 Task: Open a blank sheet, save the file as Christopher Add the quote 'Strive for progress, not perfection.'Strive for progress, not perfection.  Apply font style Apply font style Brush Script MT and font size 16 Align the text to the Center .Change the text color to  Purple
Action: Mouse moved to (22, 22)
Screenshot: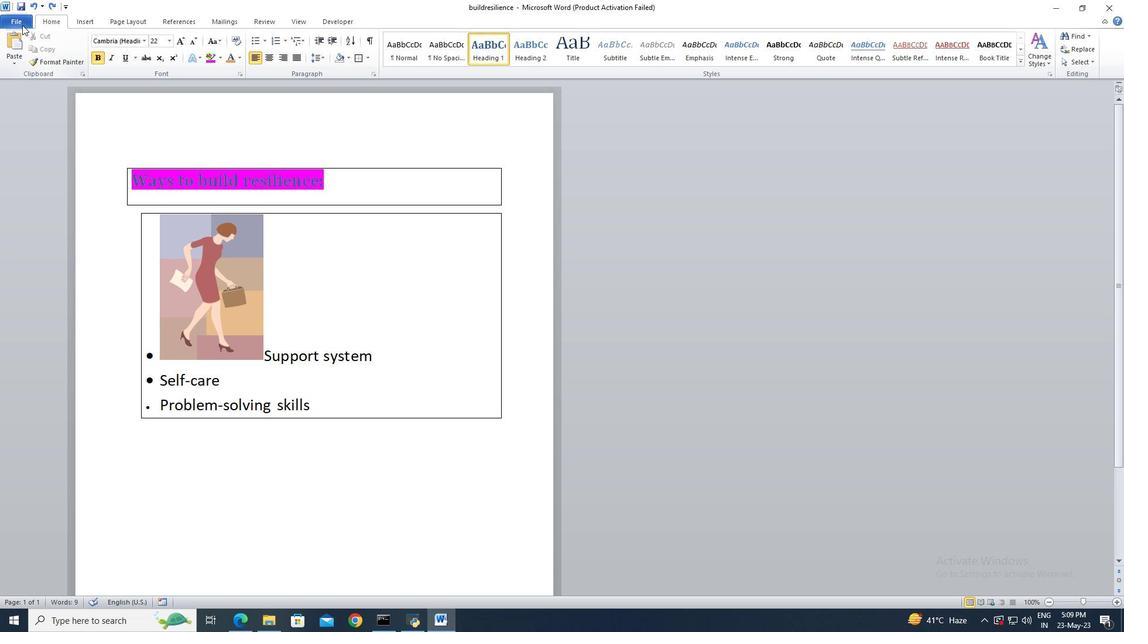 
Action: Mouse pressed left at (22, 22)
Screenshot: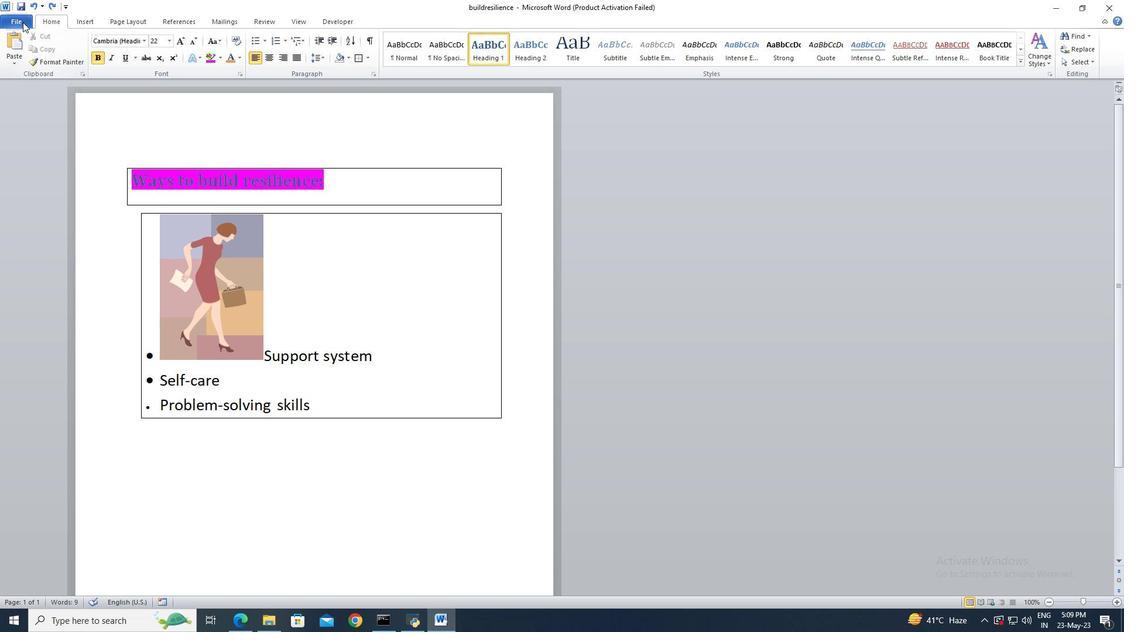 
Action: Mouse moved to (39, 149)
Screenshot: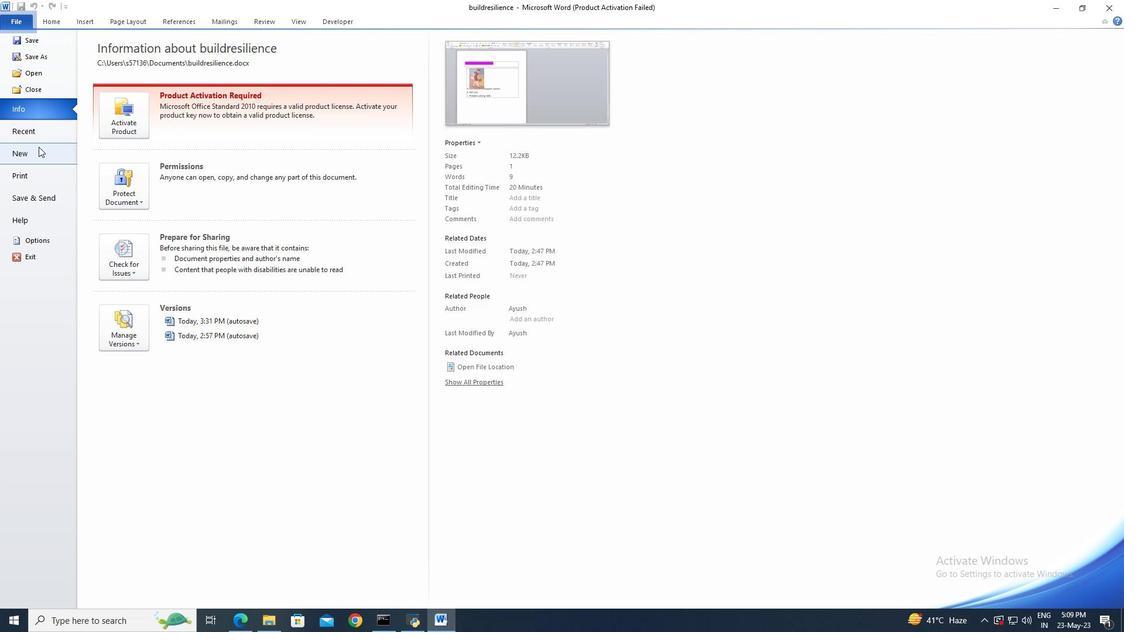 
Action: Mouse pressed left at (39, 149)
Screenshot: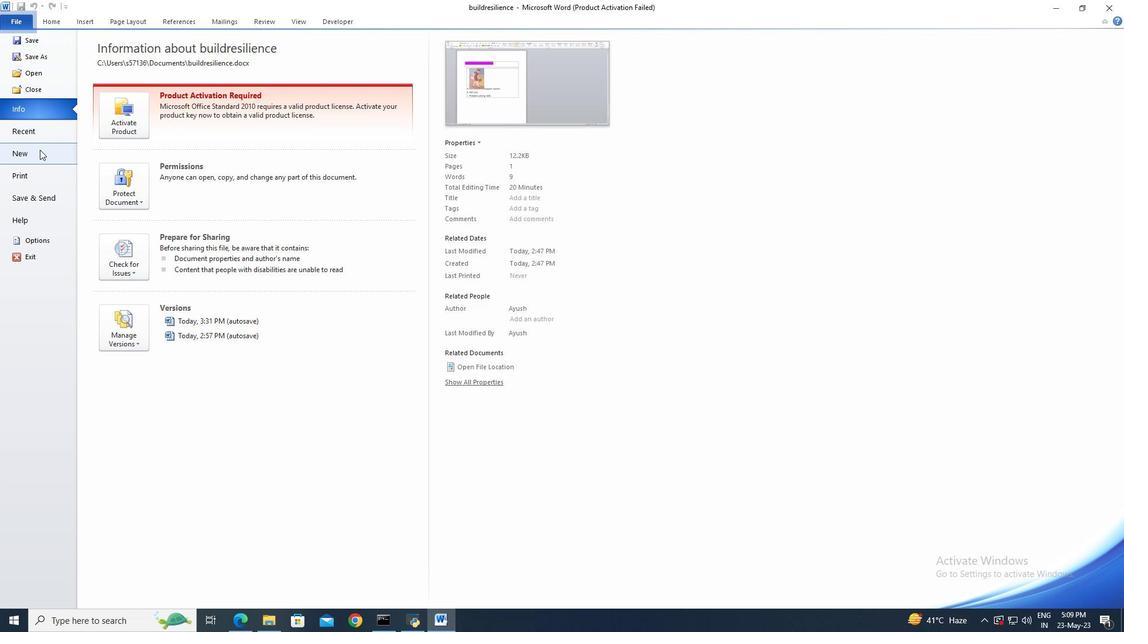 
Action: Mouse moved to (572, 293)
Screenshot: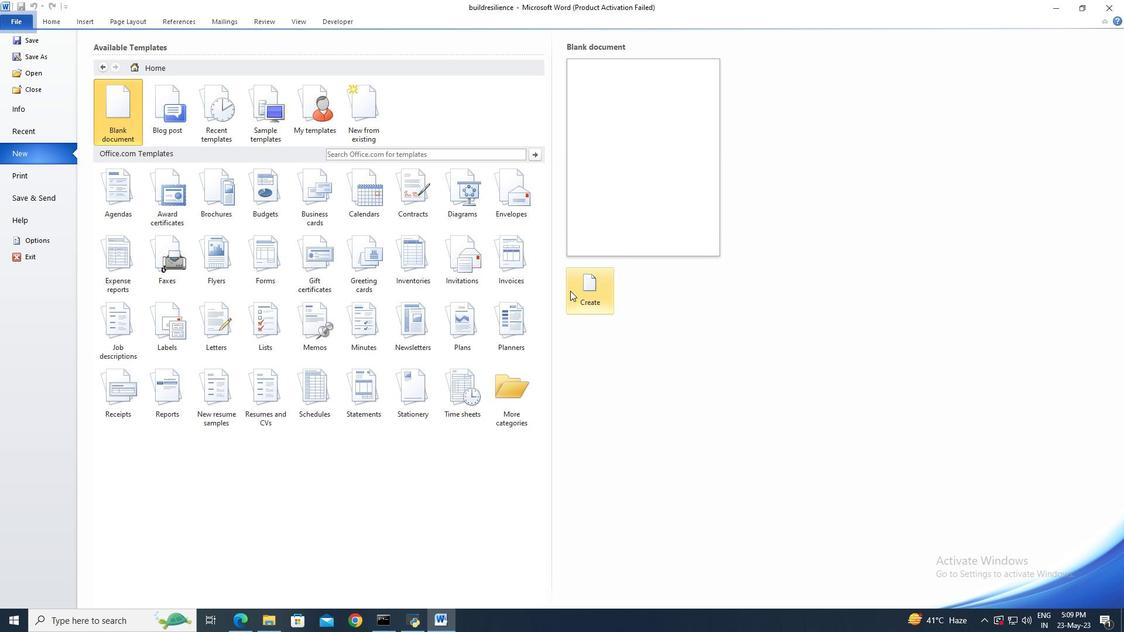 
Action: Mouse pressed left at (572, 293)
Screenshot: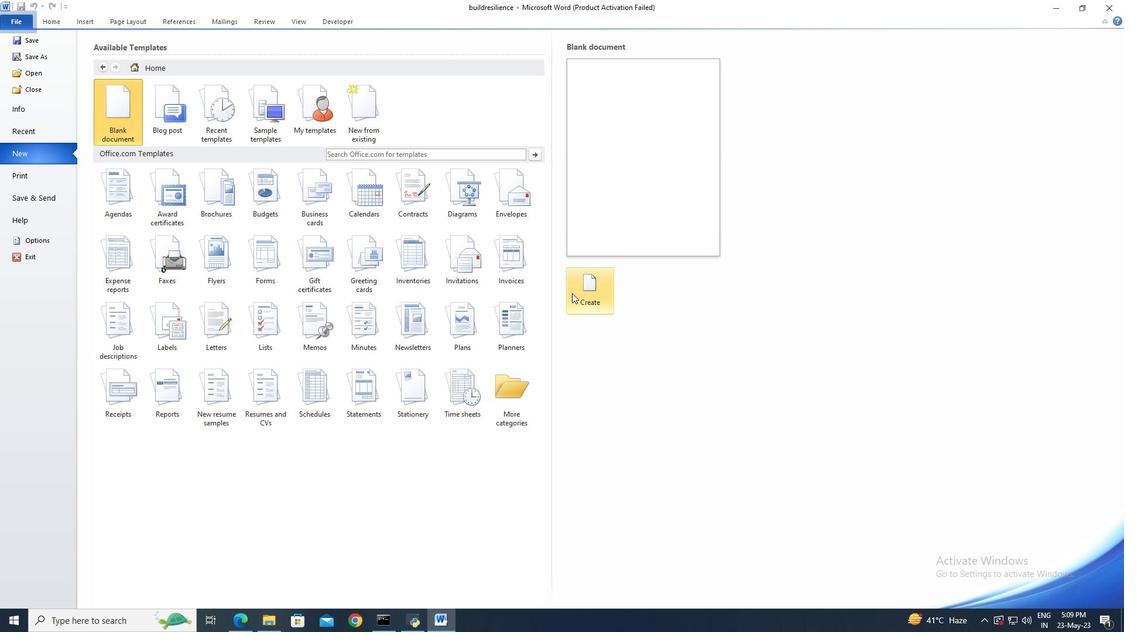 
Action: Mouse moved to (28, 25)
Screenshot: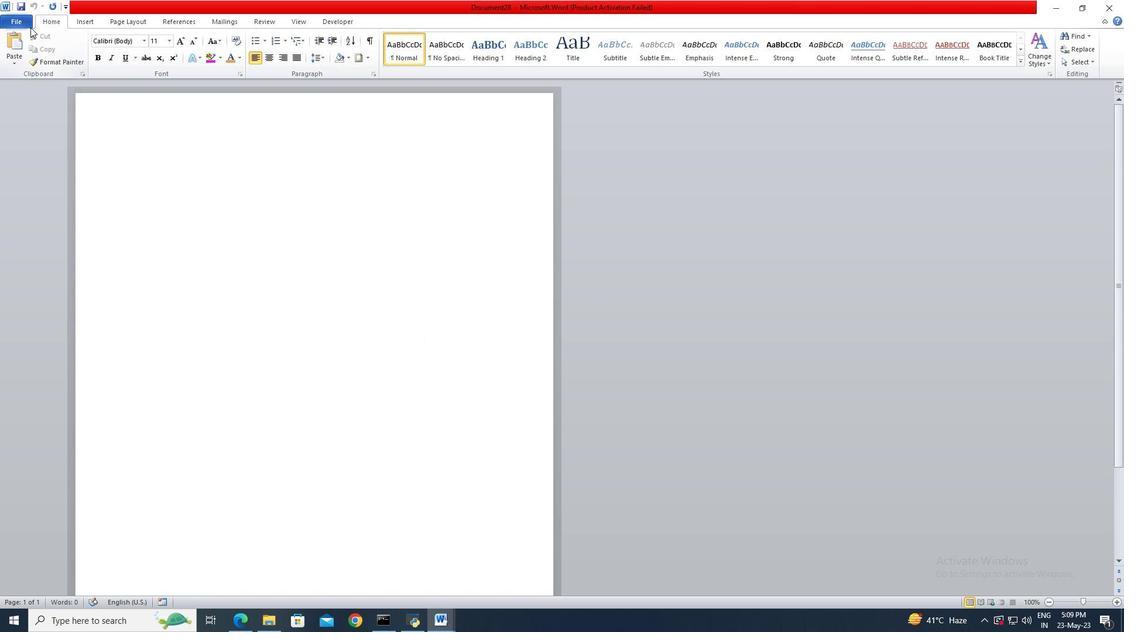 
Action: Mouse pressed left at (28, 25)
Screenshot: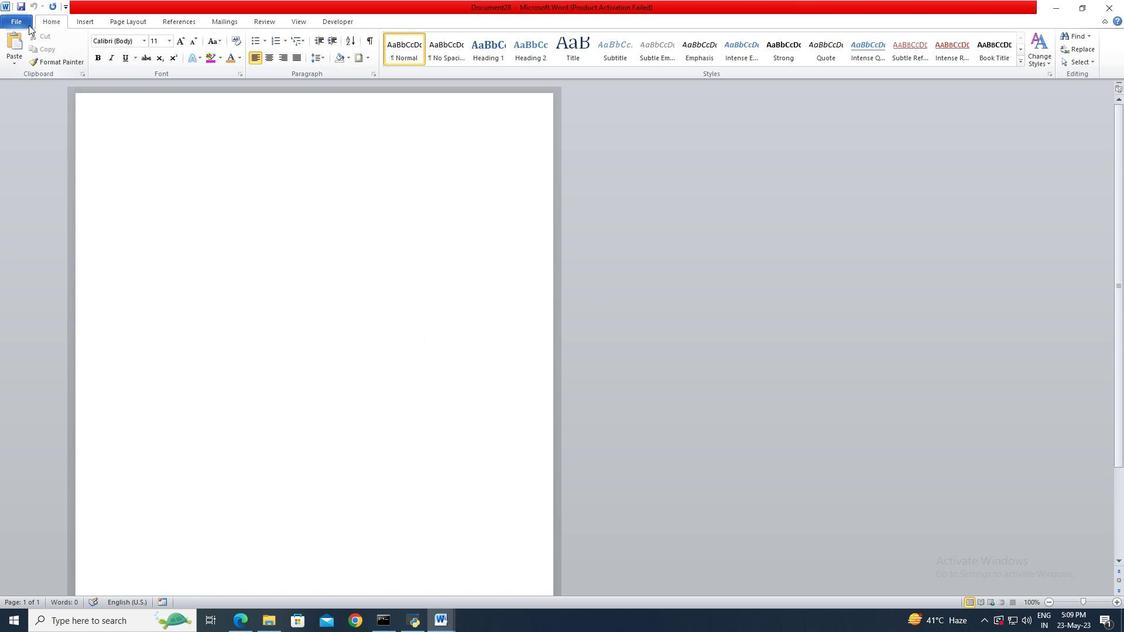 
Action: Mouse moved to (28, 53)
Screenshot: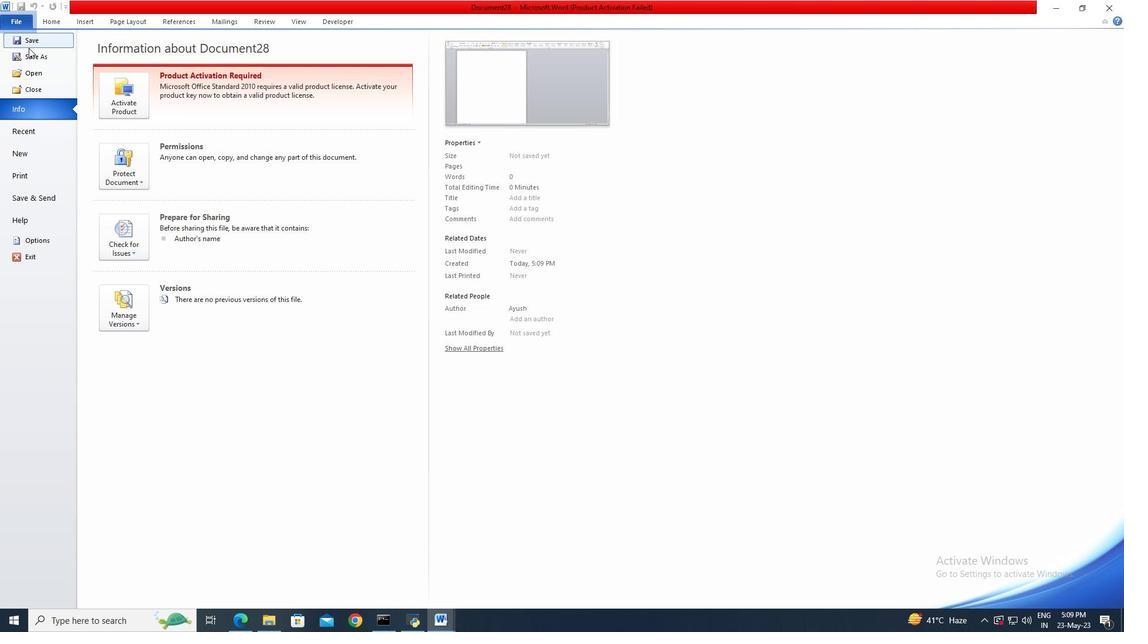 
Action: Mouse pressed left at (28, 53)
Screenshot: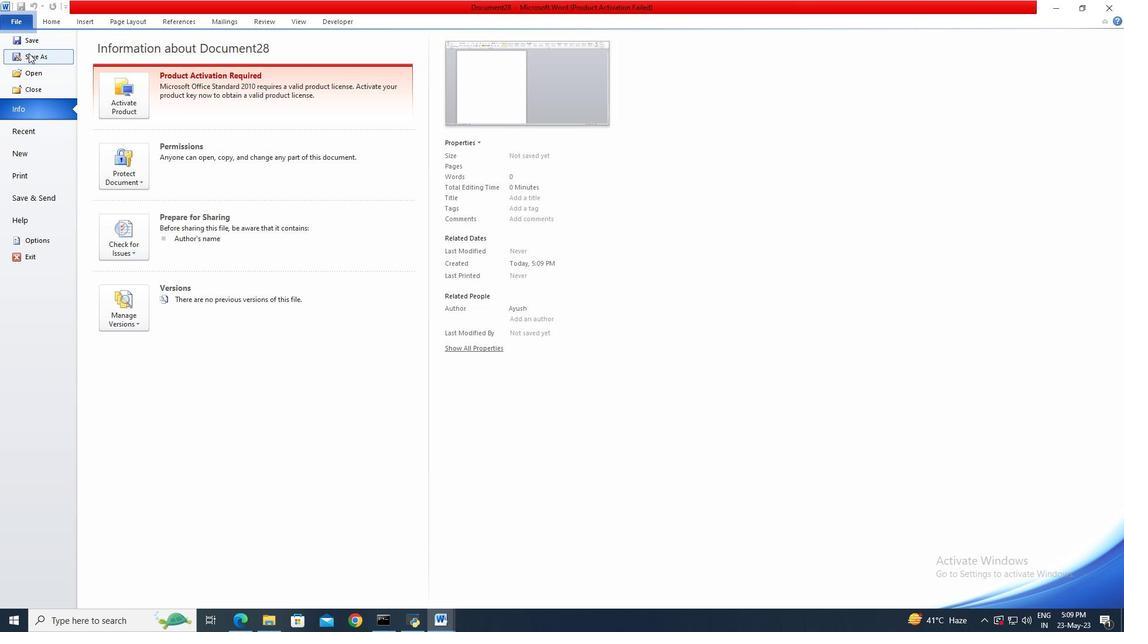 
Action: Mouse moved to (31, 54)
Screenshot: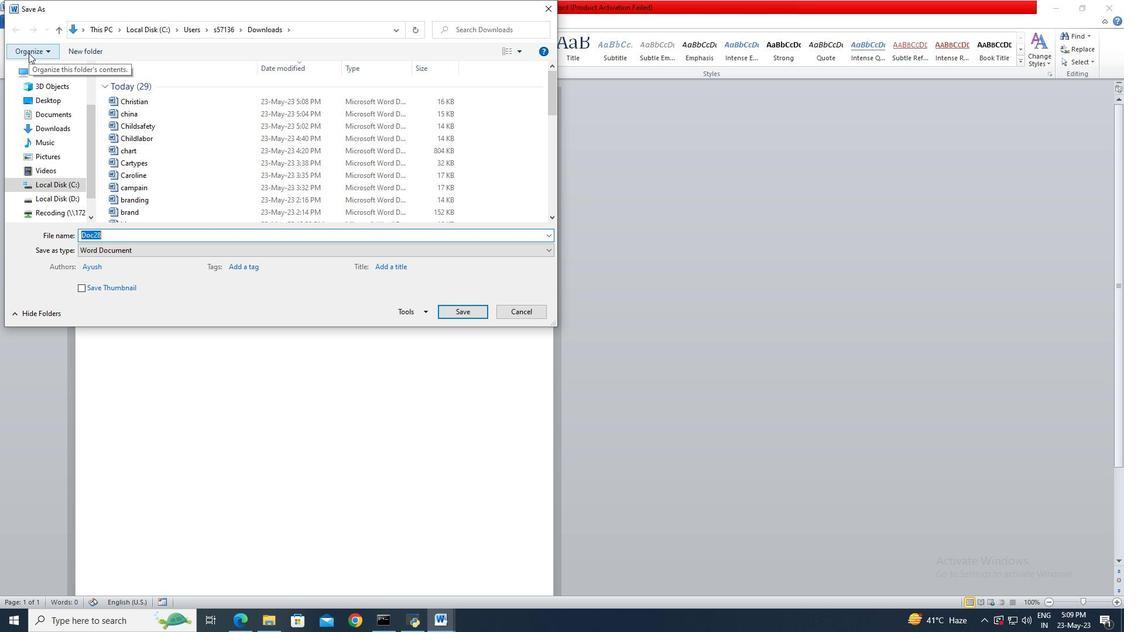 
Action: Key pressed <Key.shift>Christopher
Screenshot: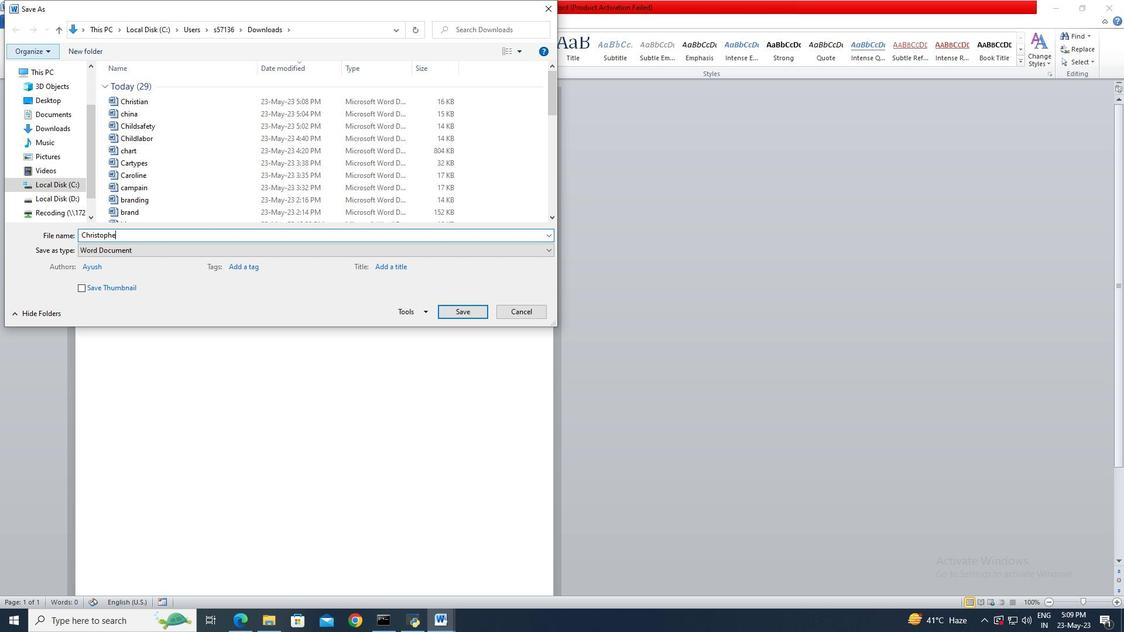 
Action: Mouse moved to (458, 310)
Screenshot: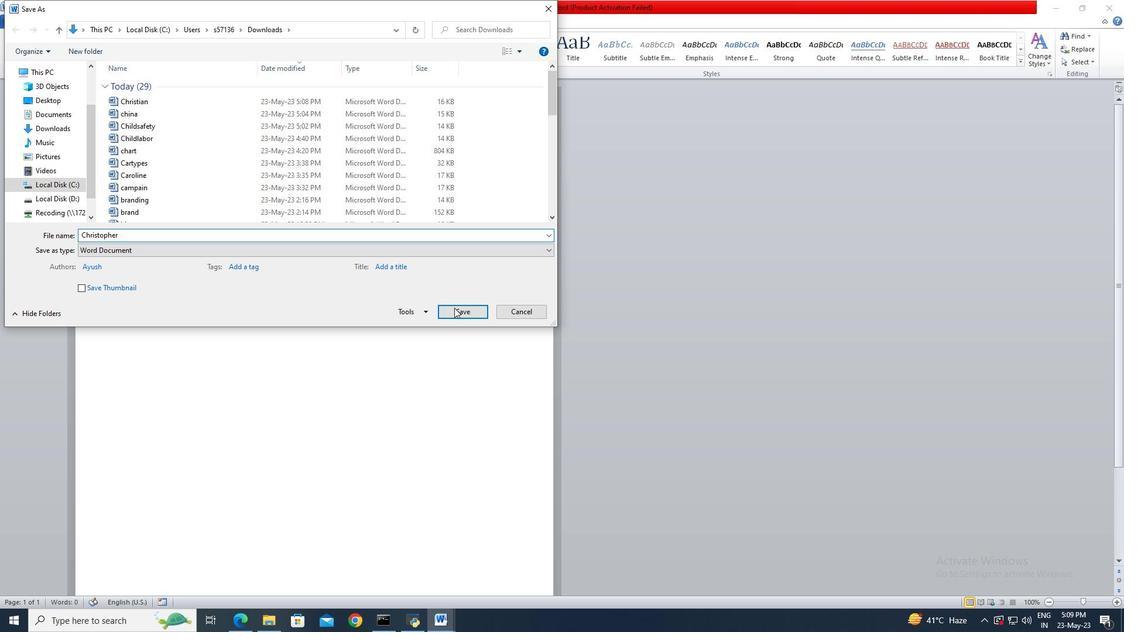 
Action: Mouse pressed left at (458, 310)
Screenshot: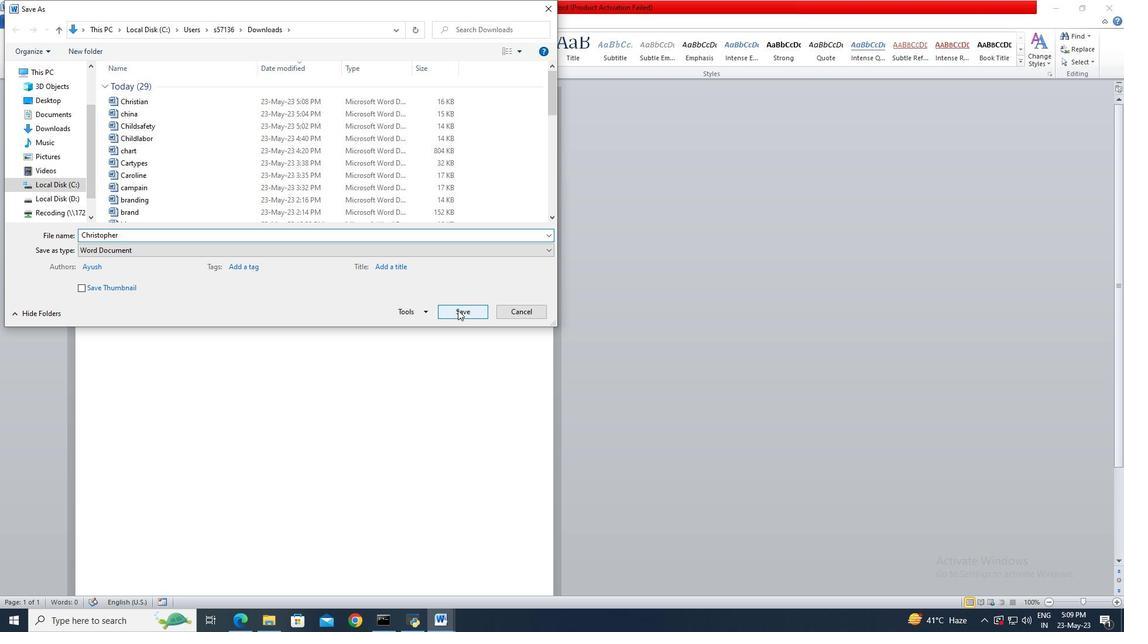 
Action: Mouse moved to (213, 154)
Screenshot: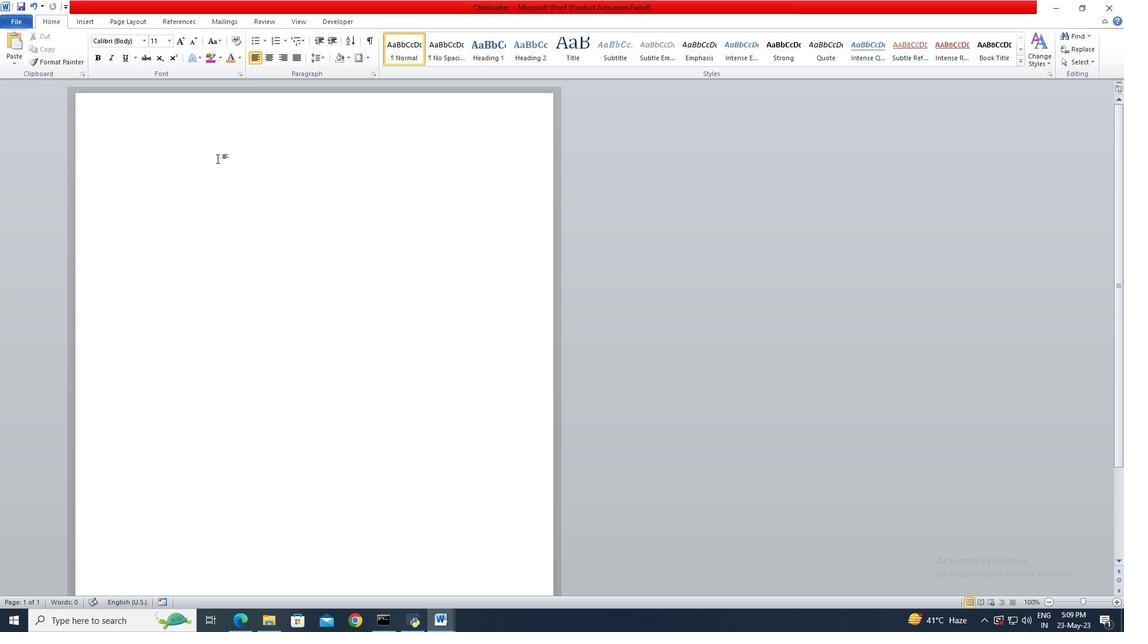 
Action: Key pressed <Key.shift>"<Key.shift>Strive<Key.space>for<Key.space>progress,<Key.space>not<Key.space>perfection.<Key.shift>"
Screenshot: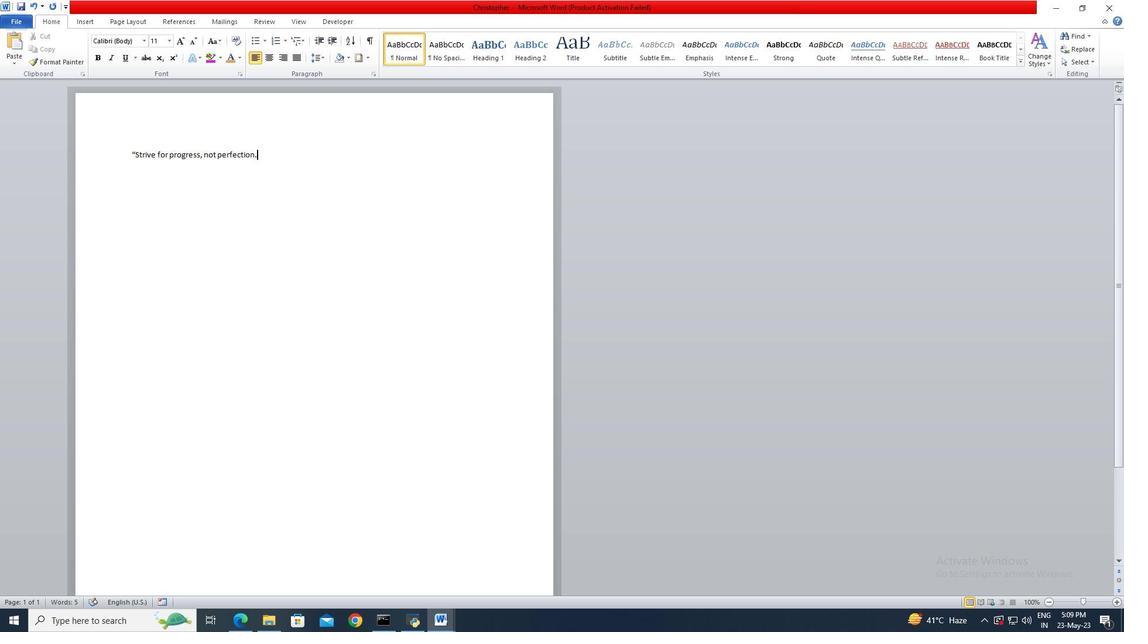 
Action: Mouse moved to (128, 154)
Screenshot: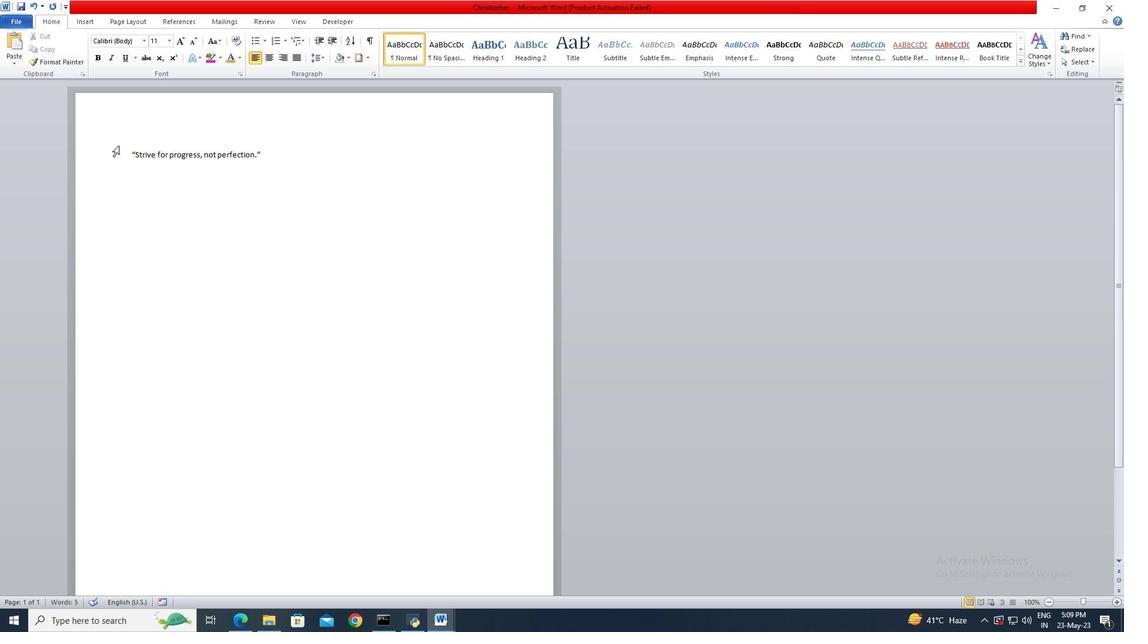 
Action: Mouse pressed left at (128, 154)
Screenshot: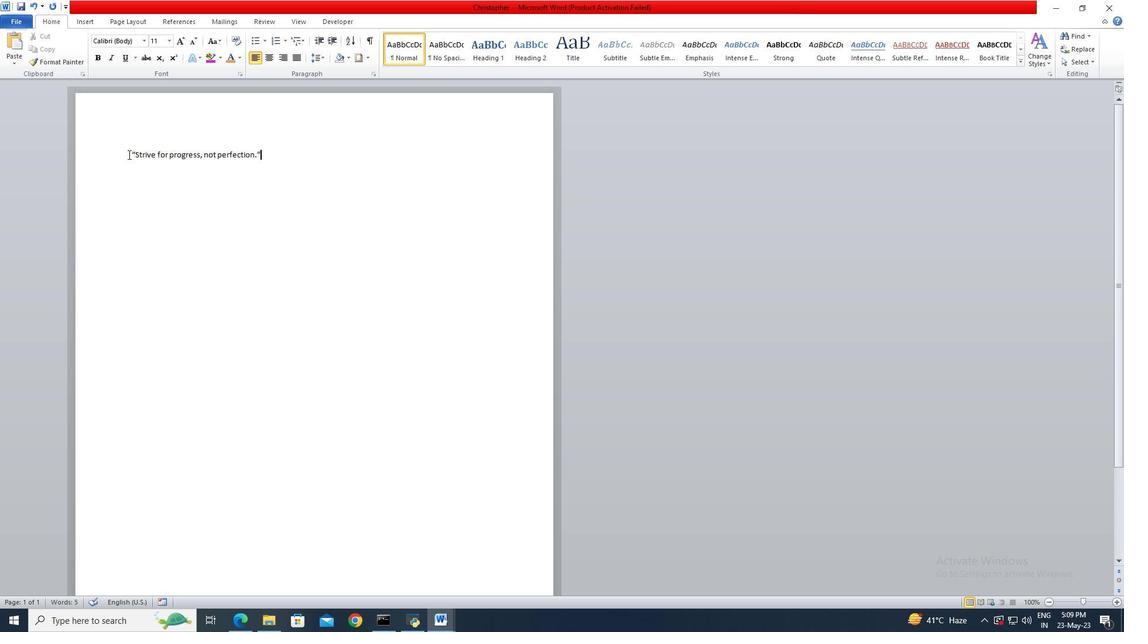 
Action: Mouse moved to (268, 164)
Screenshot: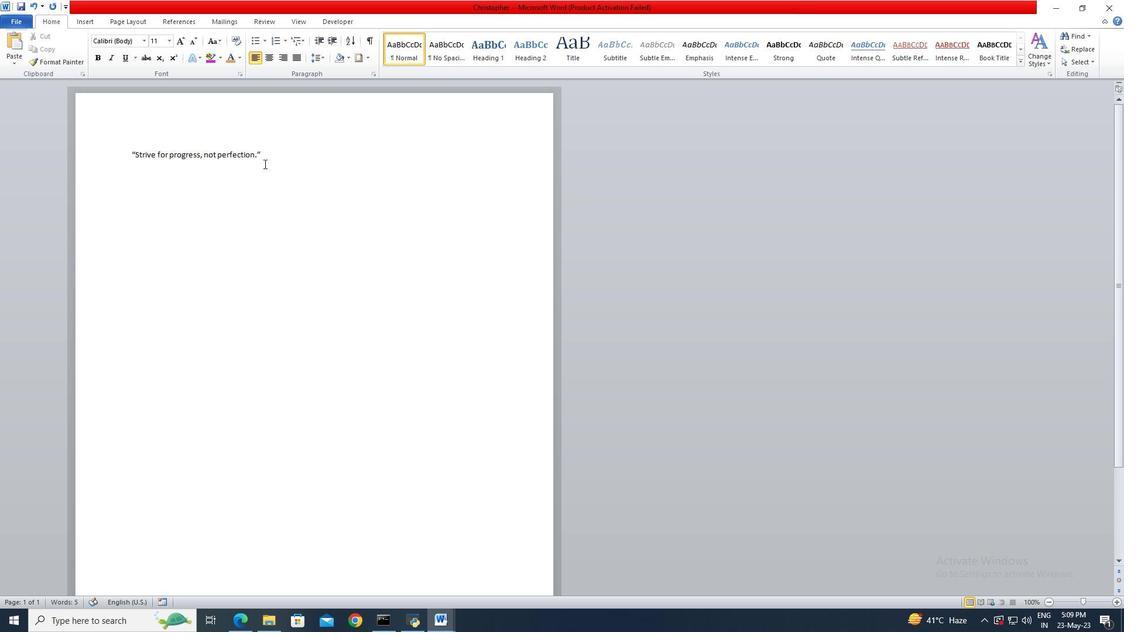 
Action: Key pressed <Key.shift>
Screenshot: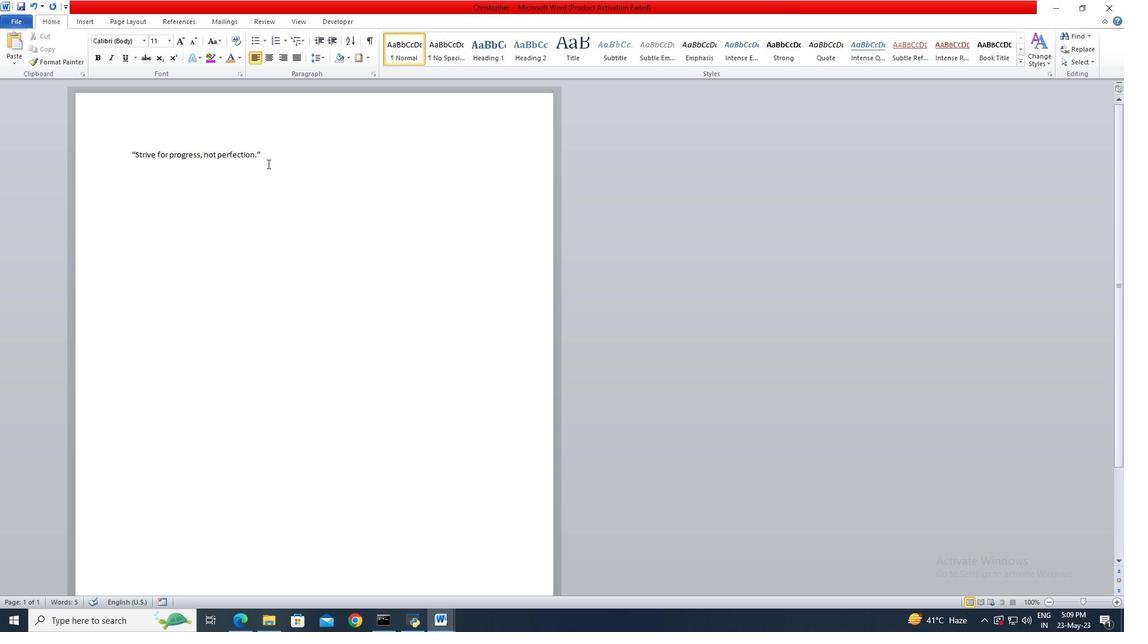 
Action: Mouse moved to (274, 158)
Screenshot: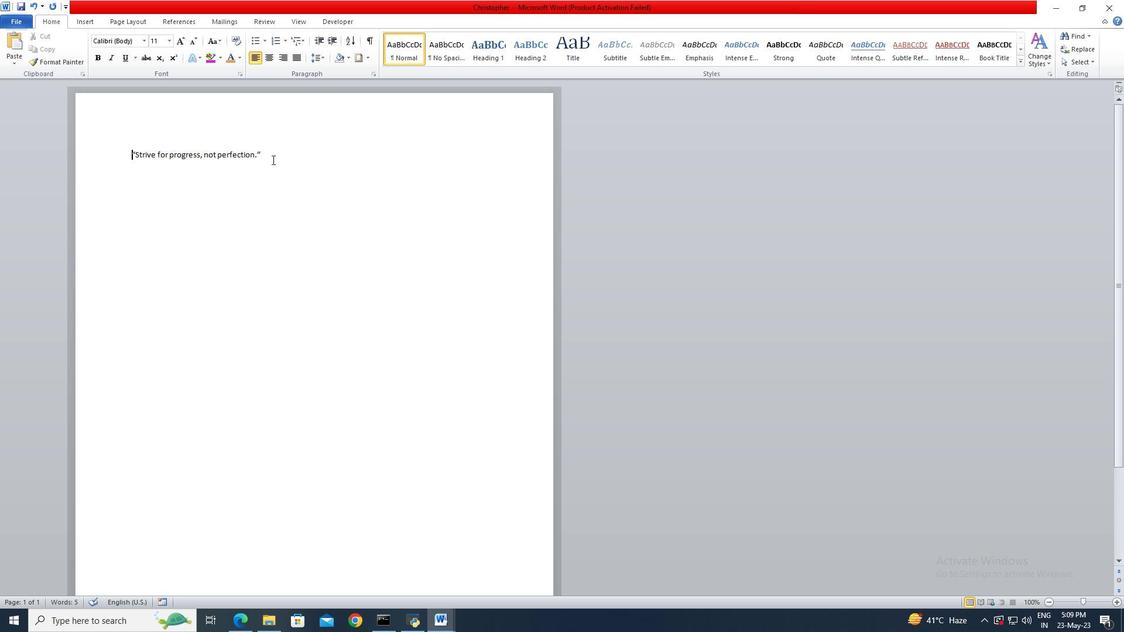 
Action: Mouse pressed left at (274, 158)
Screenshot: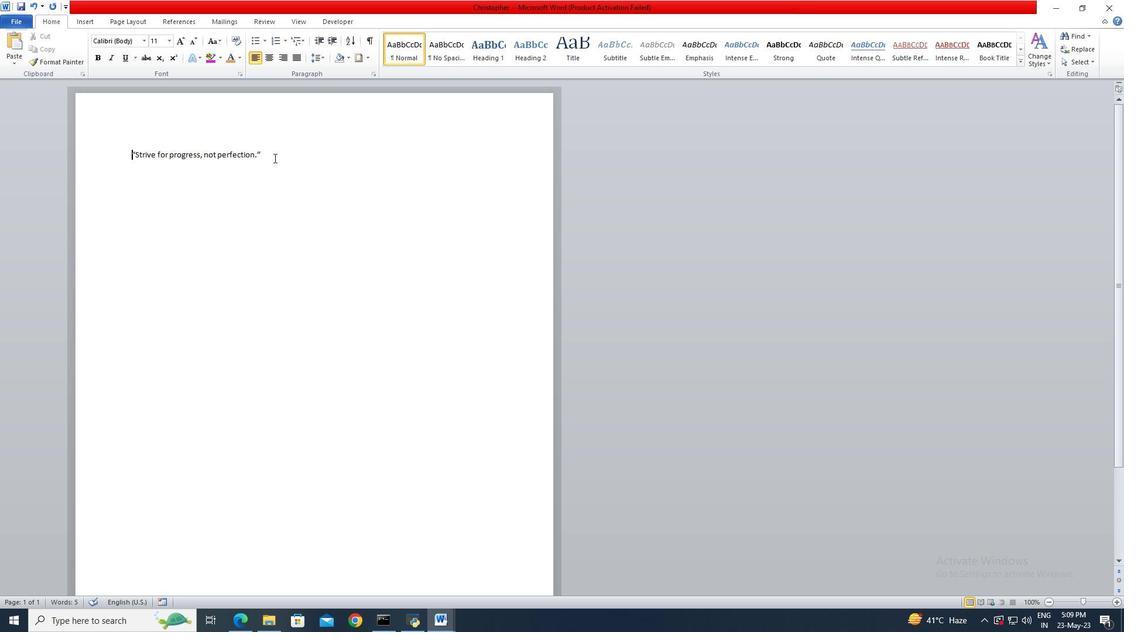 
Action: Mouse moved to (169, 45)
Screenshot: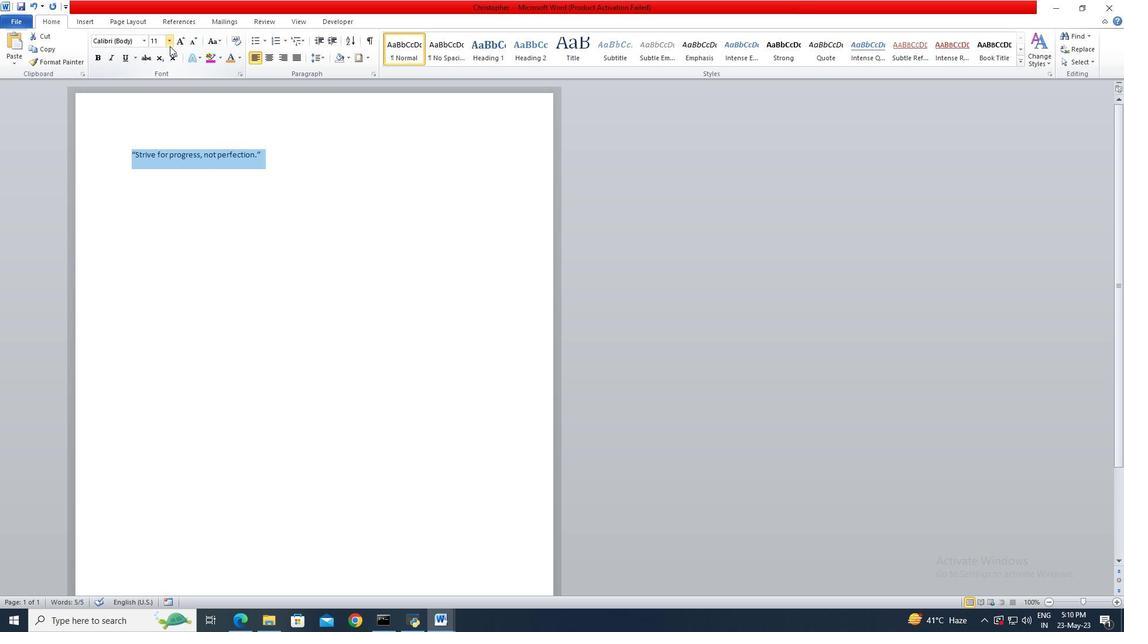 
Action: Mouse pressed left at (169, 45)
Screenshot: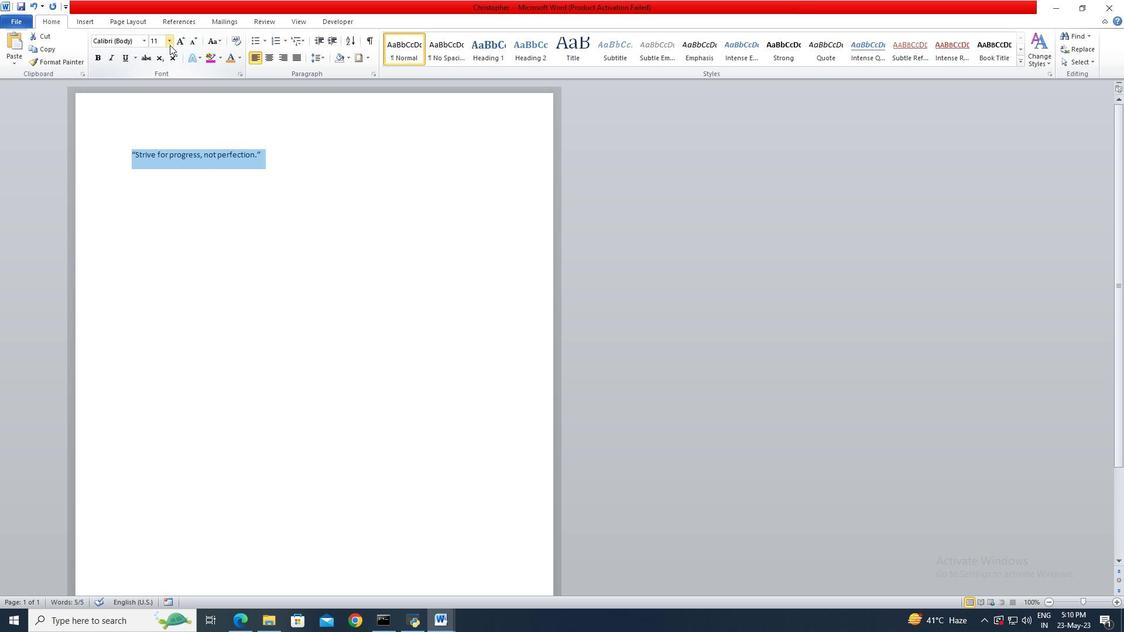 
Action: Mouse moved to (145, 40)
Screenshot: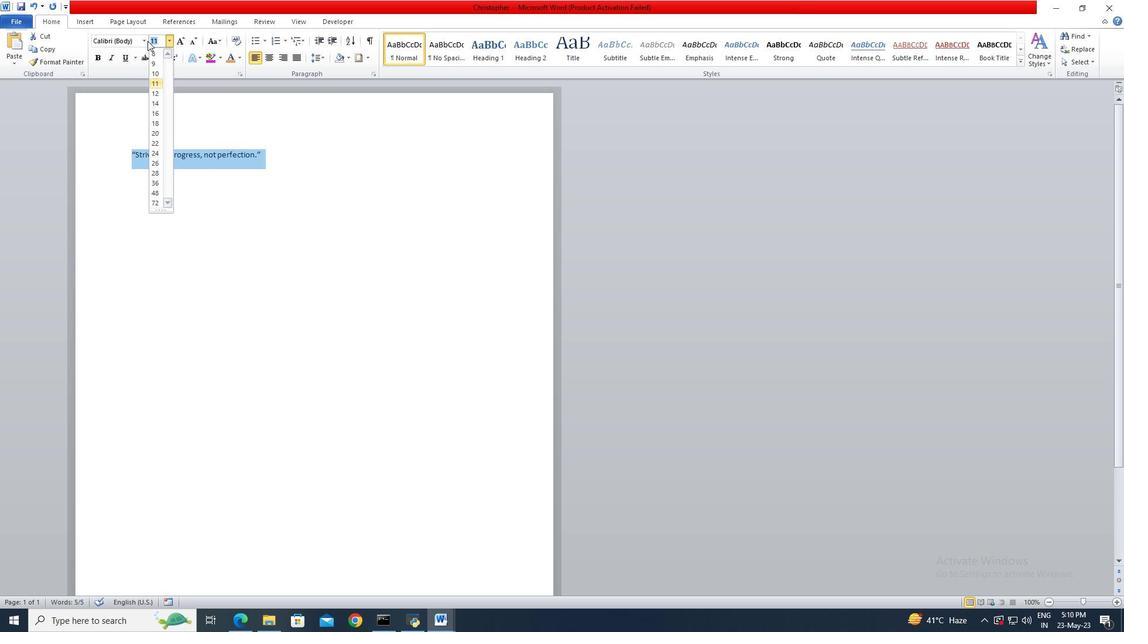 
Action: Mouse pressed left at (145, 40)
Screenshot: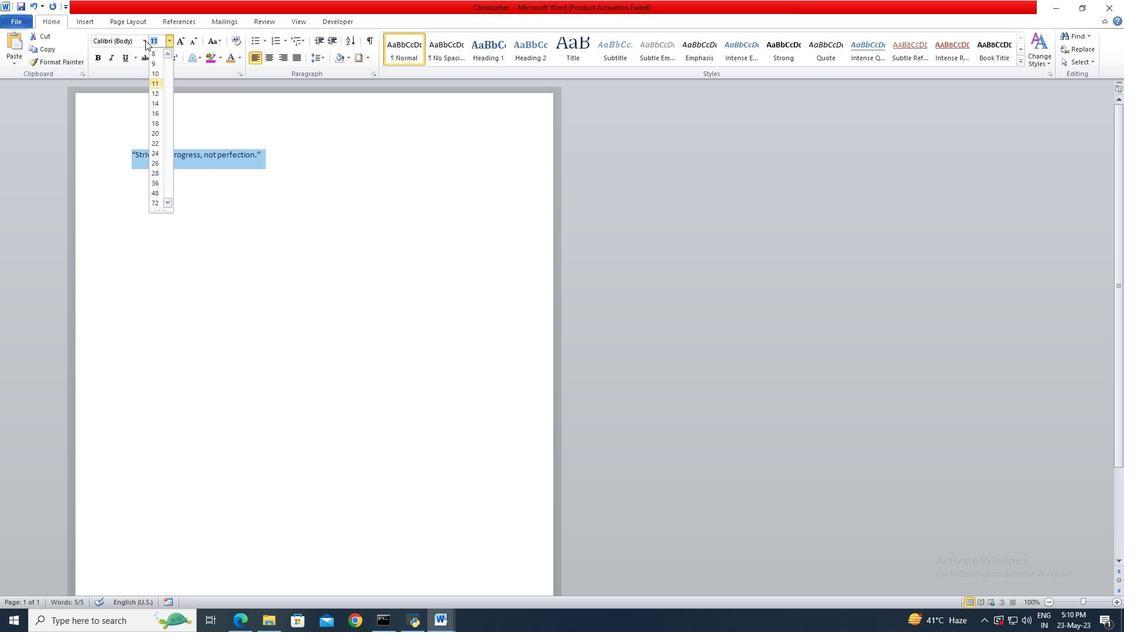 
Action: Mouse moved to (143, 280)
Screenshot: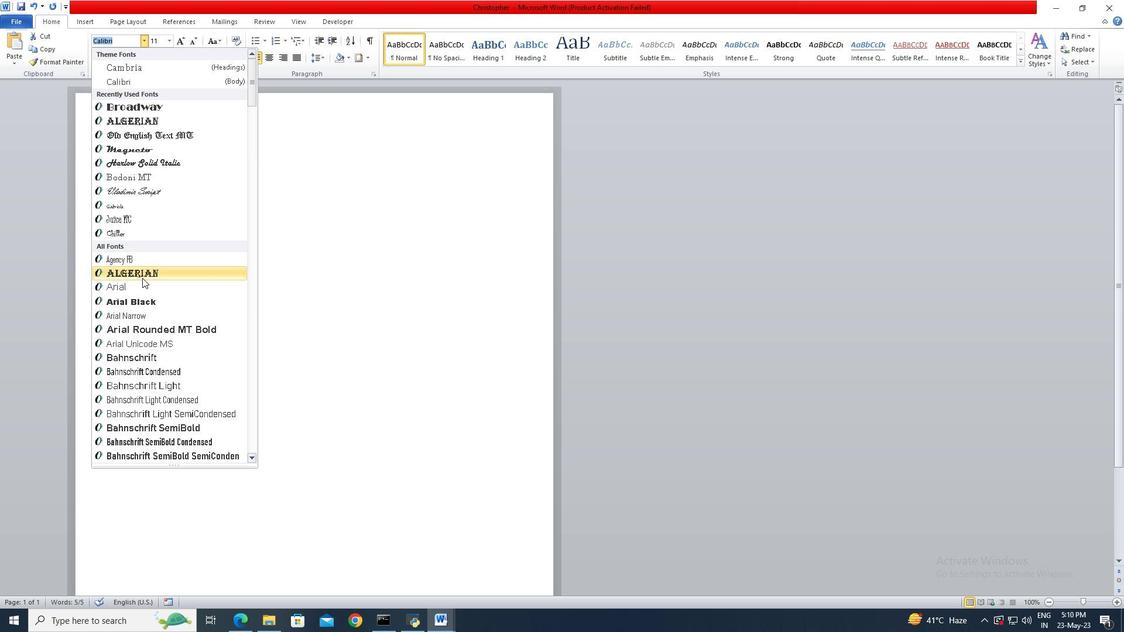 
Action: Mouse scrolled (143, 280) with delta (0, 0)
Screenshot: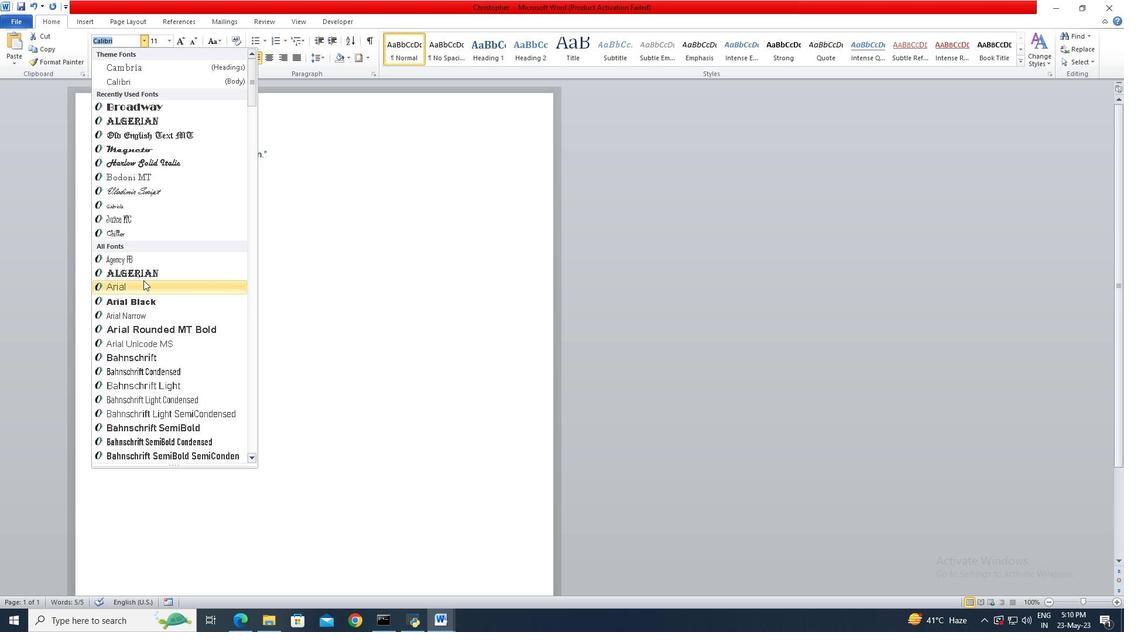 
Action: Mouse scrolled (143, 280) with delta (0, 0)
Screenshot: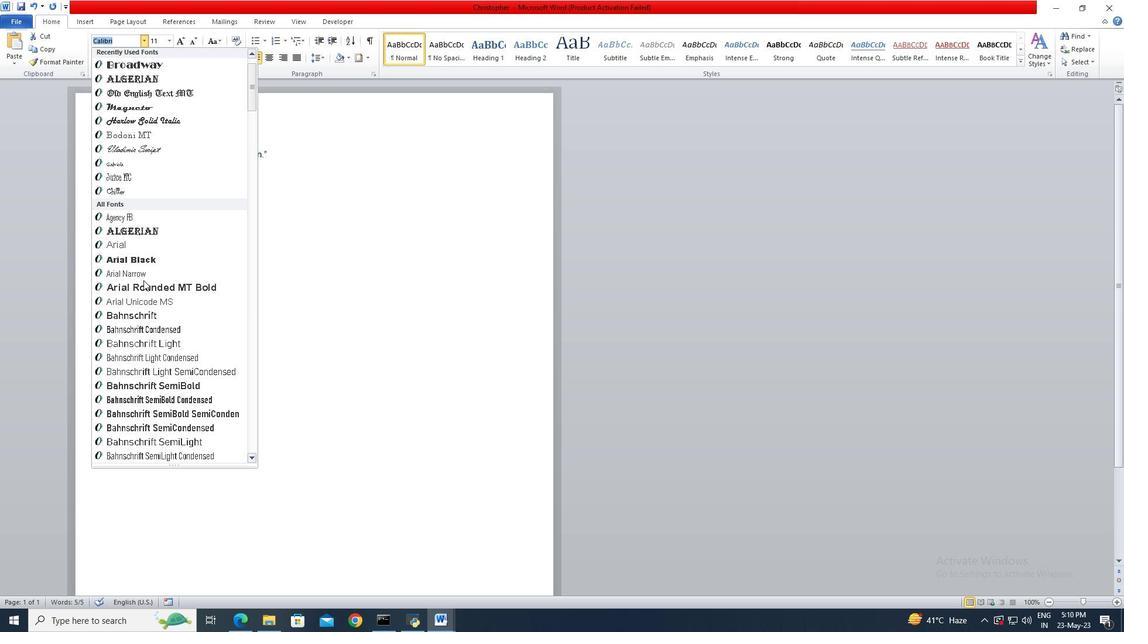 
Action: Mouse scrolled (143, 280) with delta (0, 0)
Screenshot: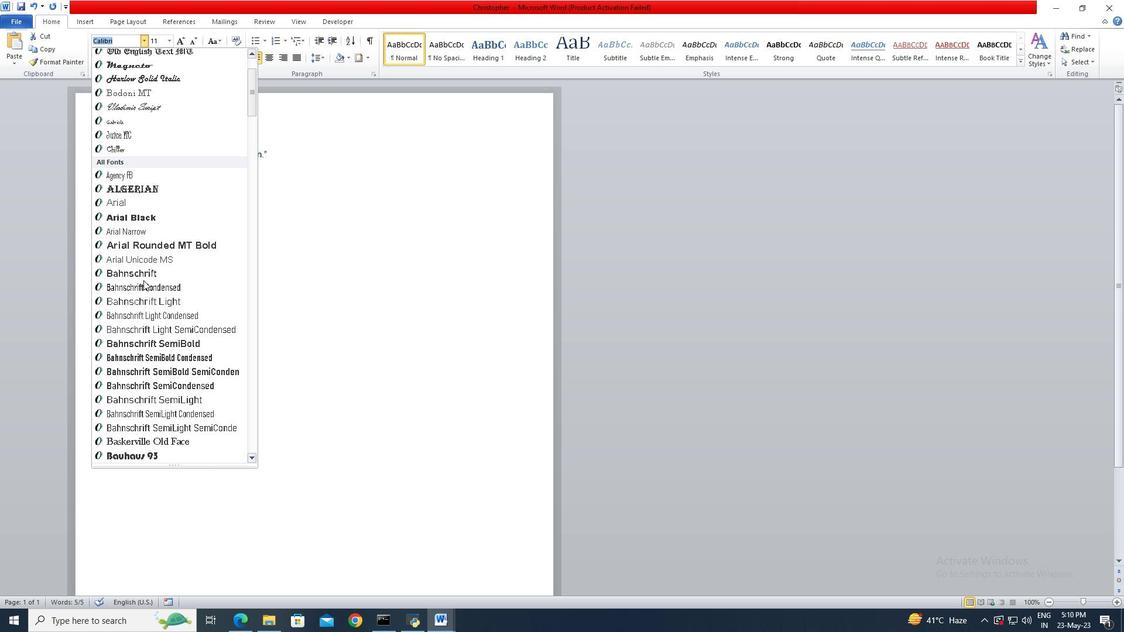 
Action: Mouse scrolled (143, 280) with delta (0, 0)
Screenshot: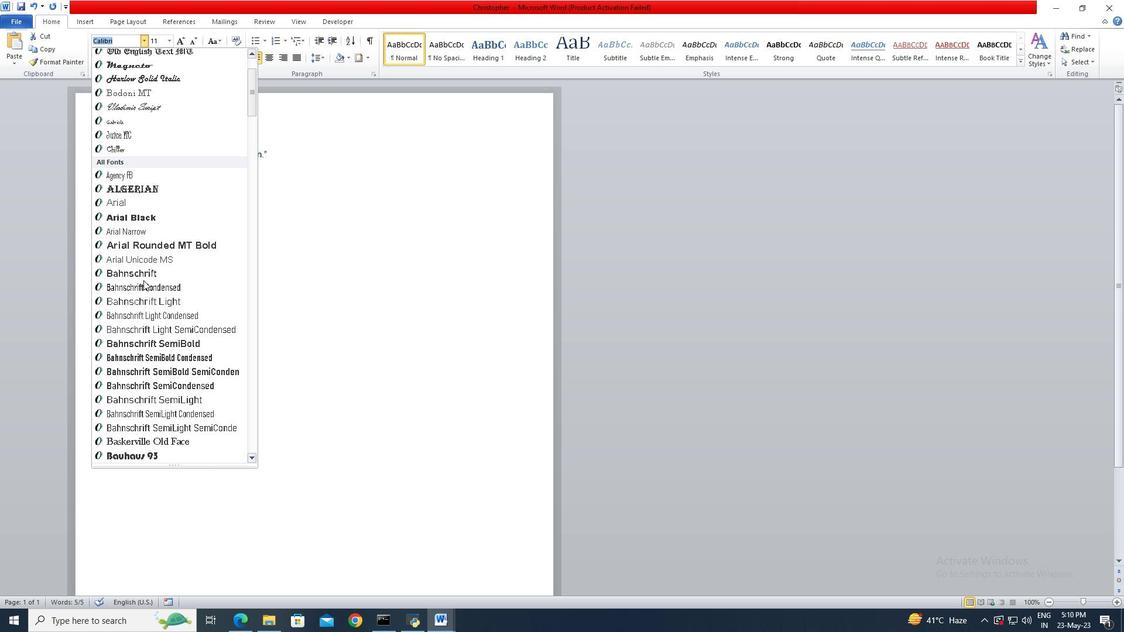 
Action: Mouse scrolled (143, 280) with delta (0, 0)
Screenshot: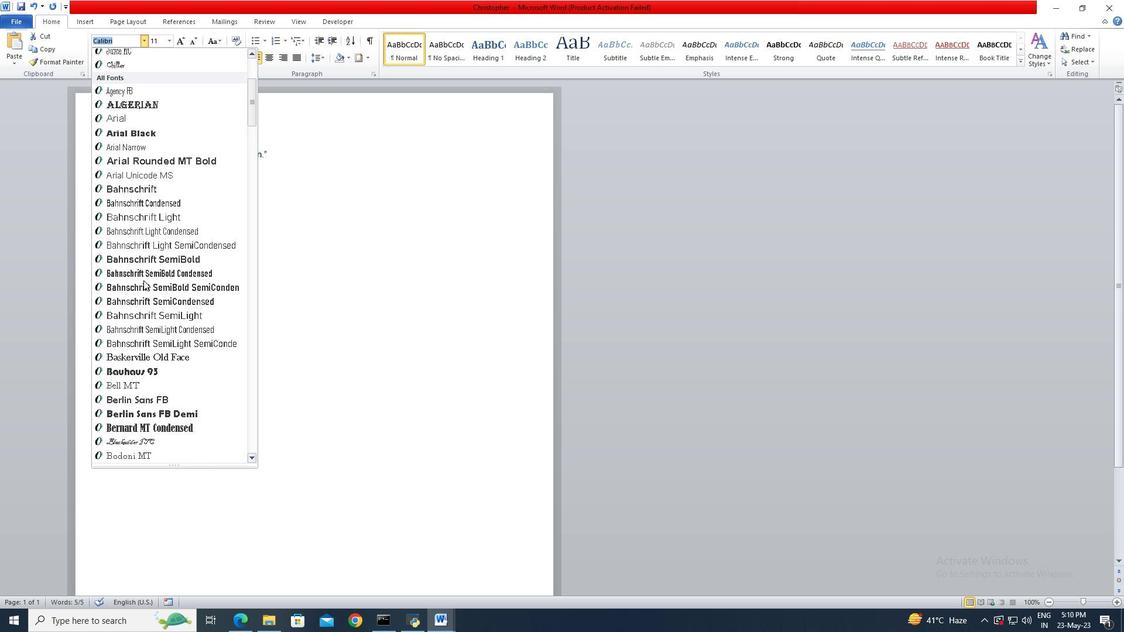 
Action: Mouse scrolled (143, 280) with delta (0, 0)
Screenshot: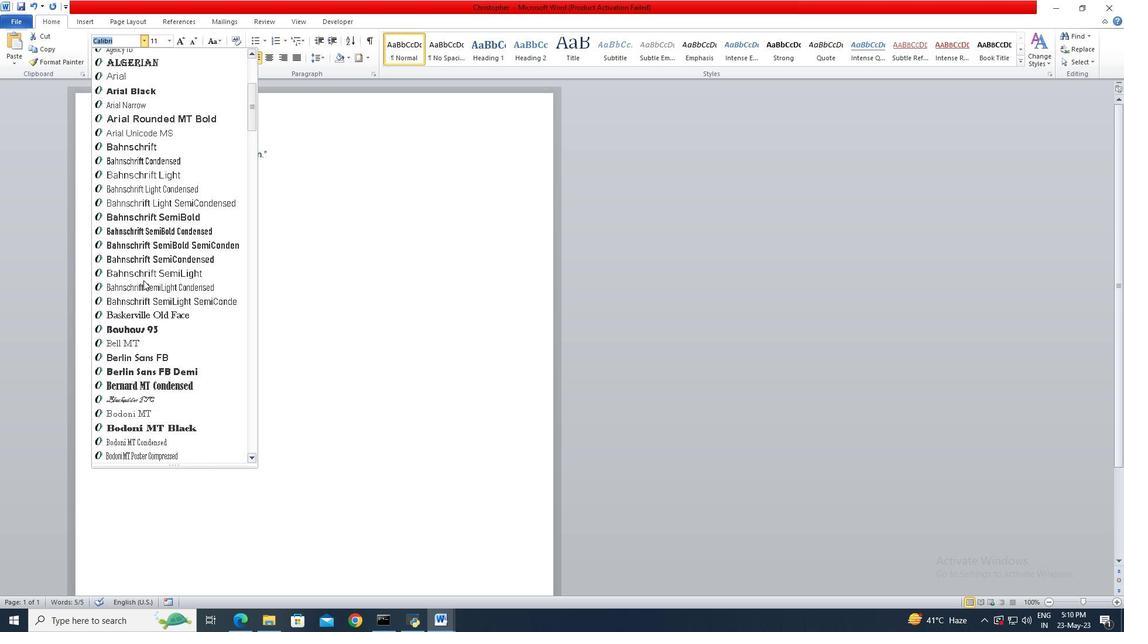 
Action: Mouse scrolled (143, 280) with delta (0, 0)
Screenshot: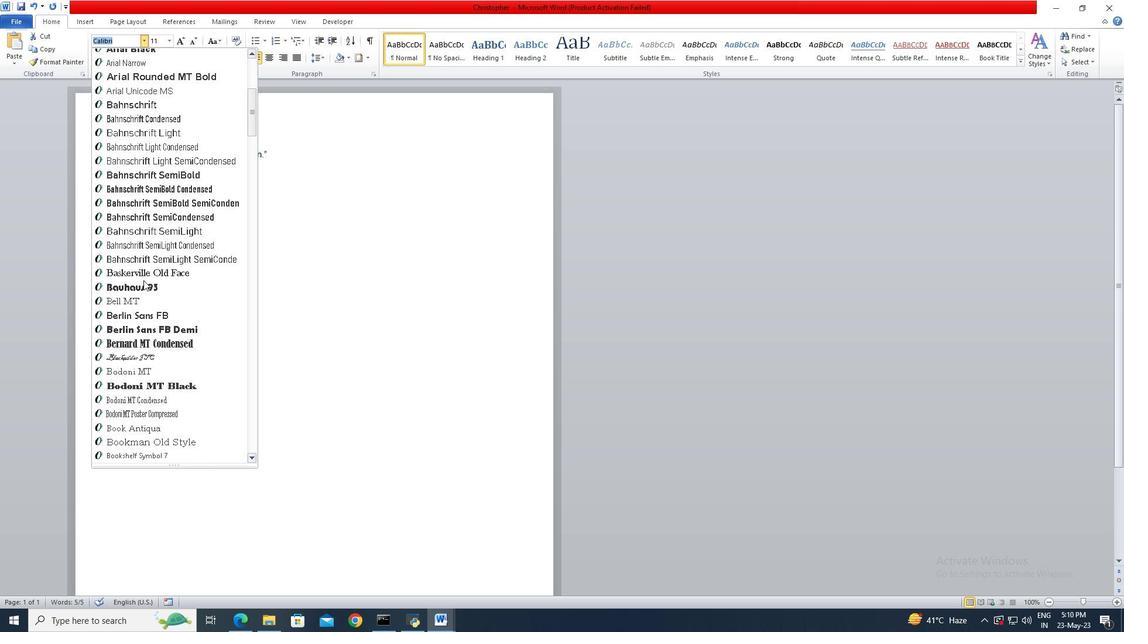 
Action: Mouse scrolled (143, 280) with delta (0, 0)
Screenshot: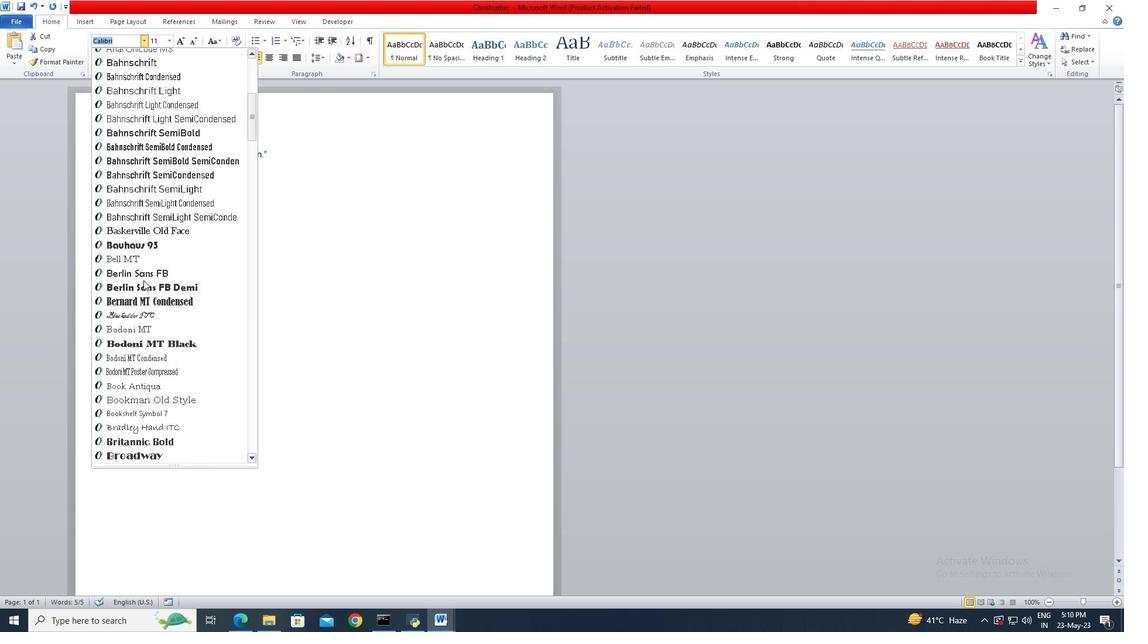 
Action: Mouse moved to (166, 422)
Screenshot: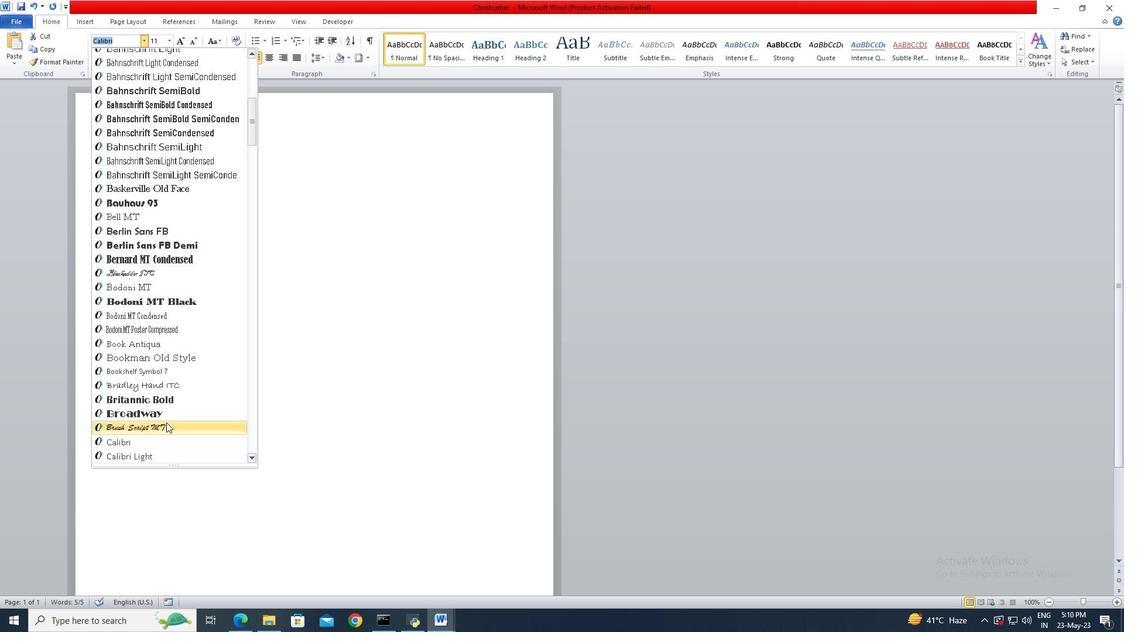 
Action: Mouse pressed left at (166, 422)
Screenshot: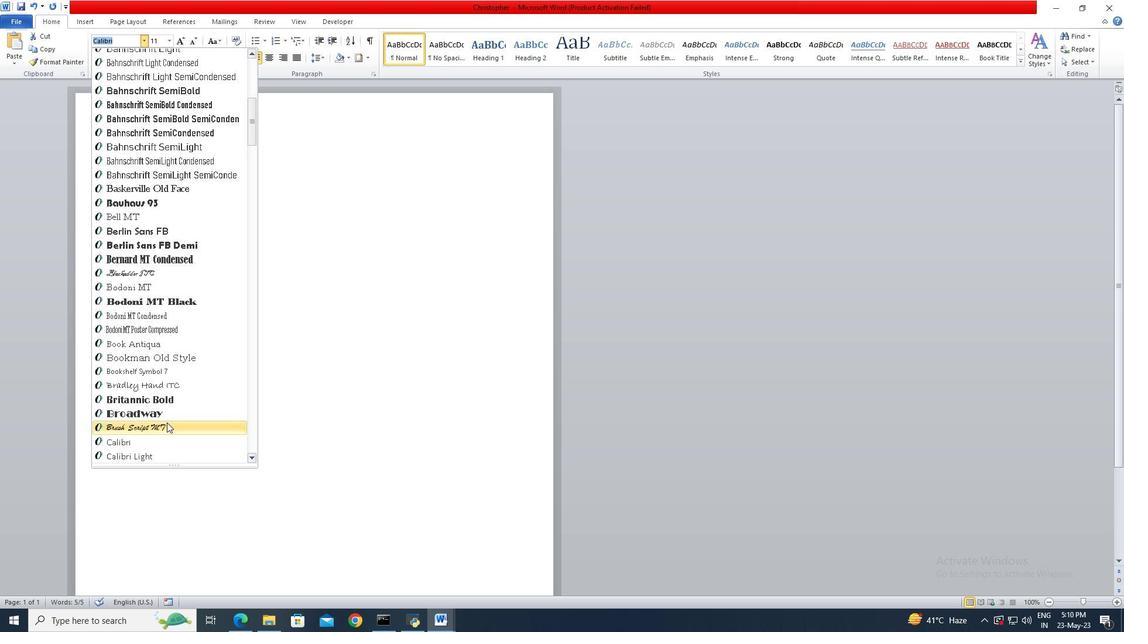 
Action: Mouse moved to (172, 41)
Screenshot: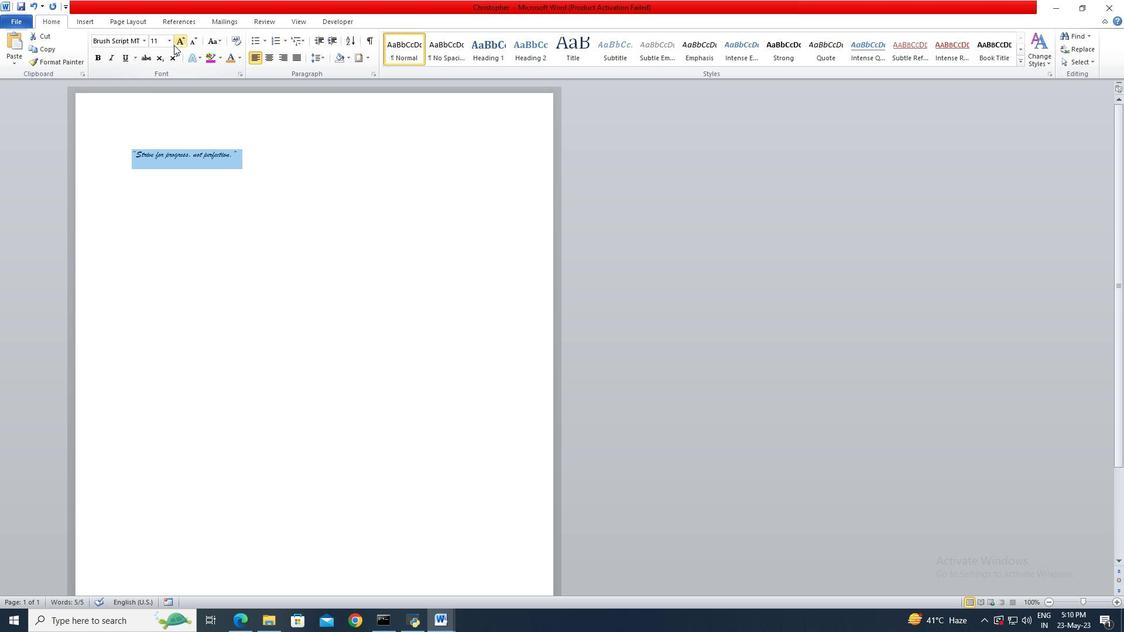 
Action: Mouse pressed left at (172, 41)
Screenshot: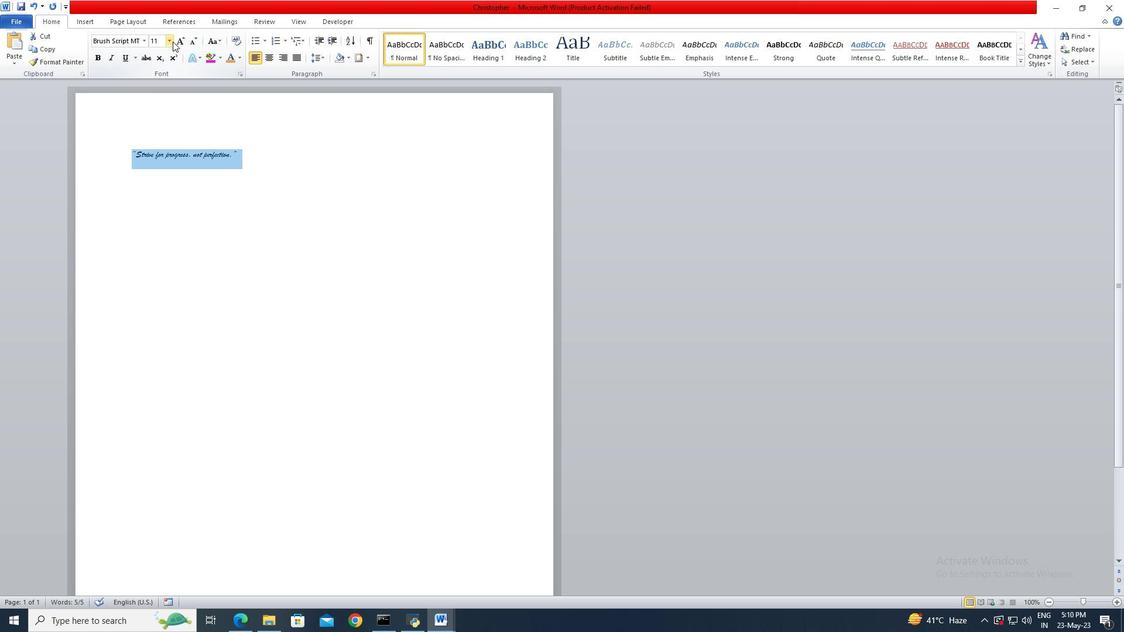 
Action: Mouse moved to (156, 111)
Screenshot: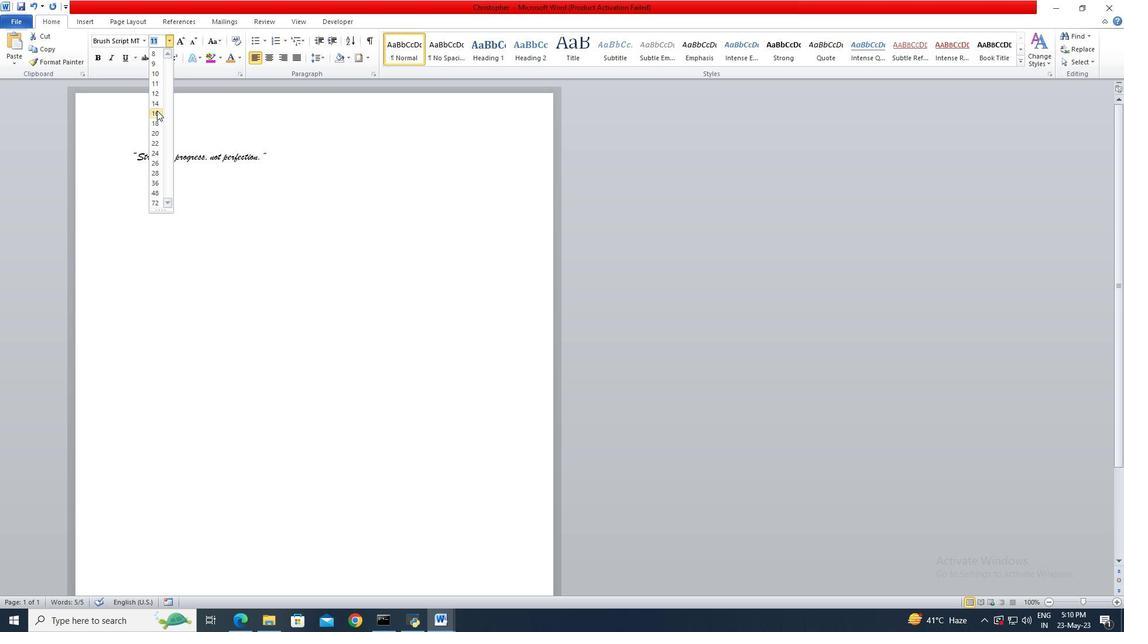 
Action: Mouse pressed left at (156, 111)
Screenshot: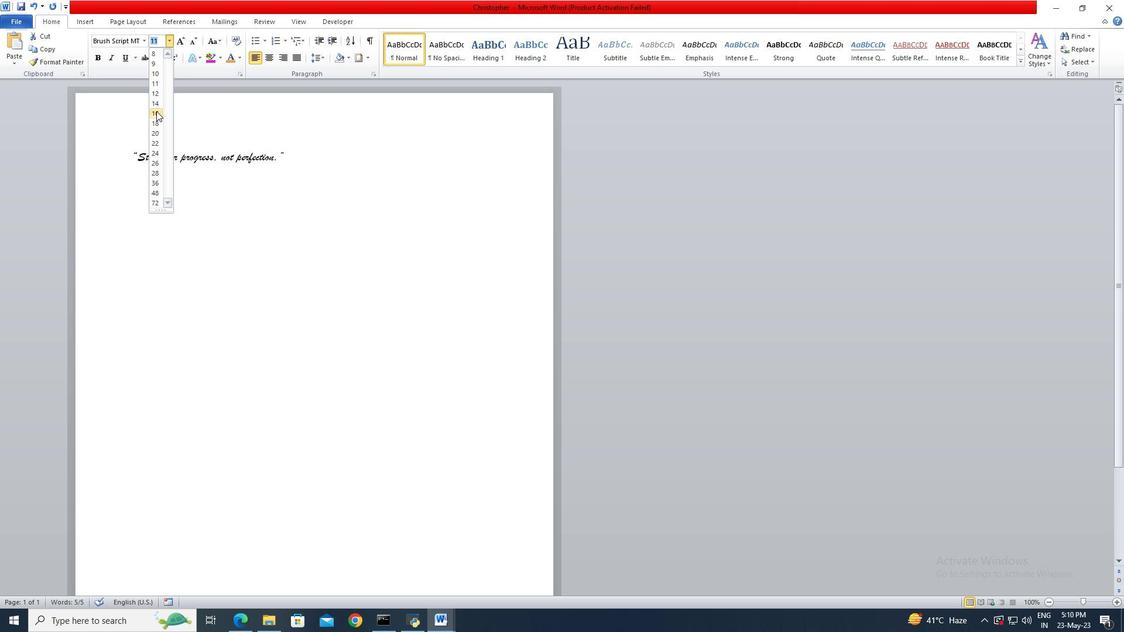 
Action: Mouse moved to (270, 59)
Screenshot: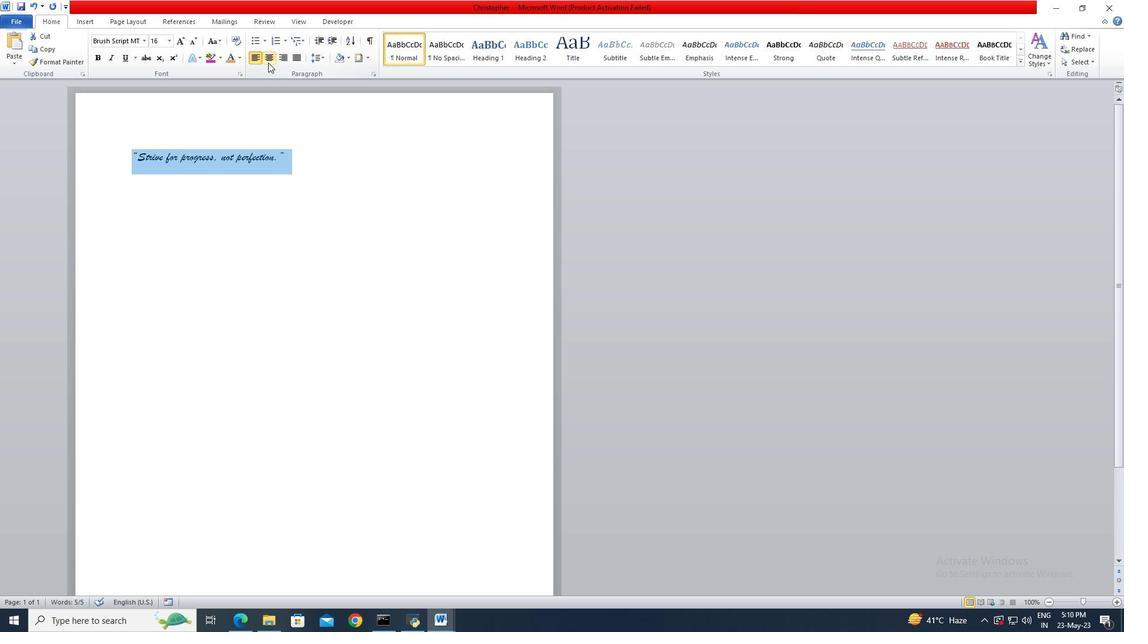 
Action: Mouse pressed left at (270, 59)
Screenshot: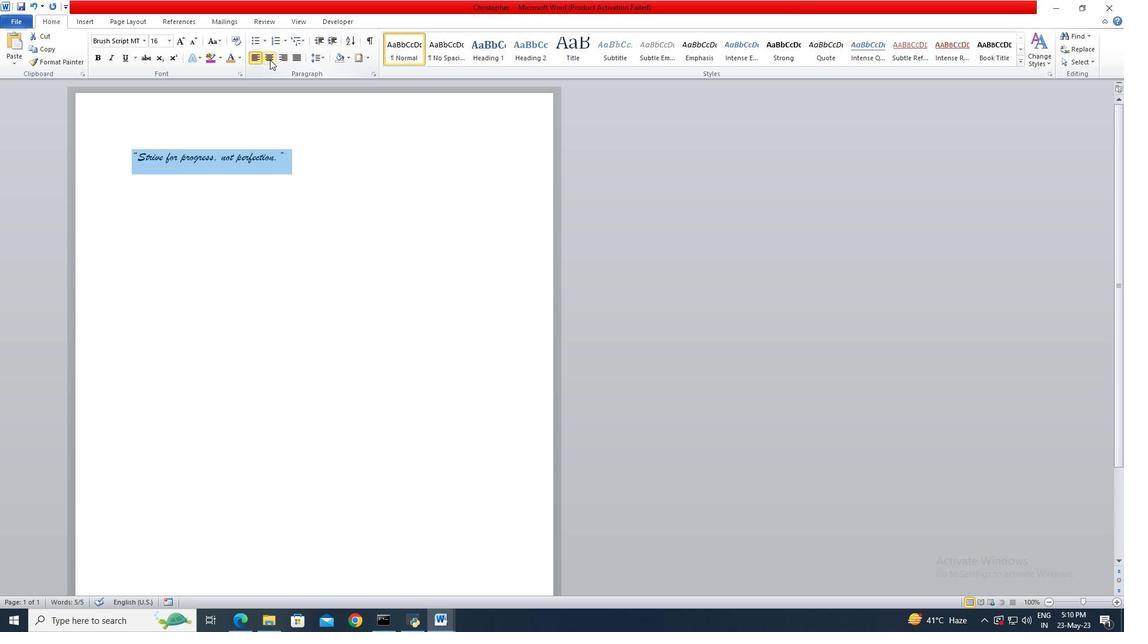 
Action: Mouse moved to (241, 61)
Screenshot: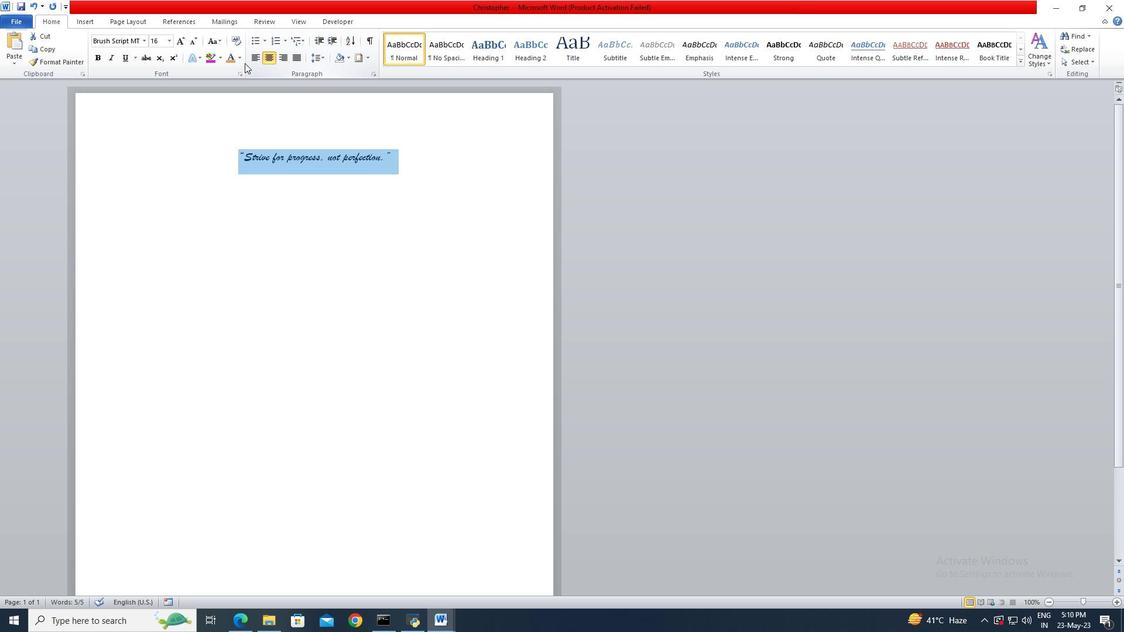 
Action: Mouse pressed left at (241, 61)
Screenshot: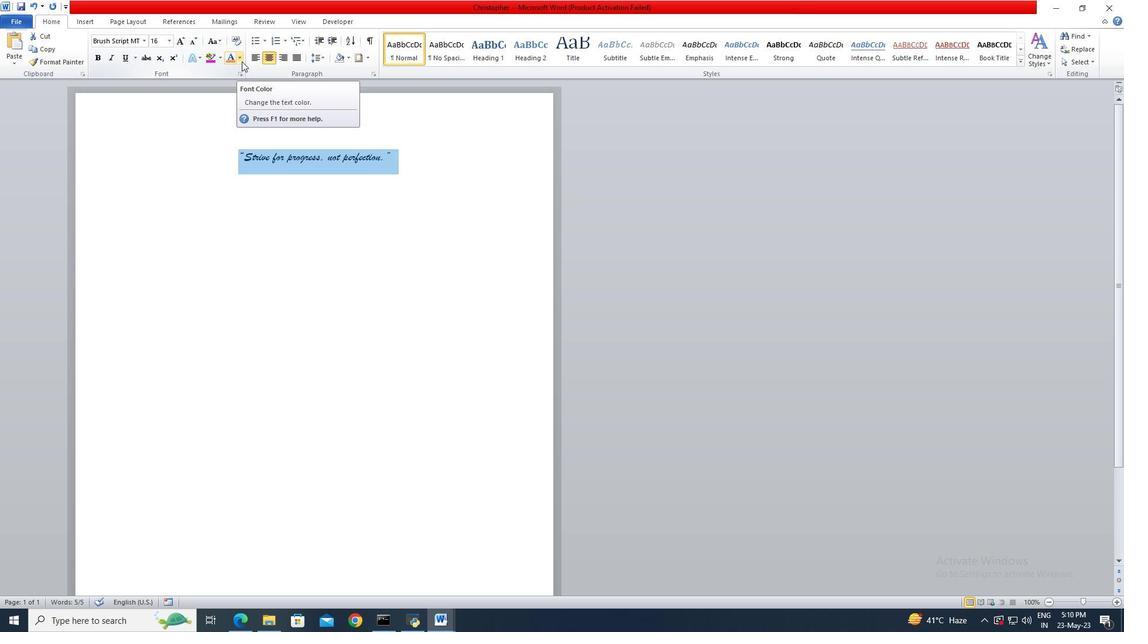 
Action: Mouse moved to (317, 159)
Screenshot: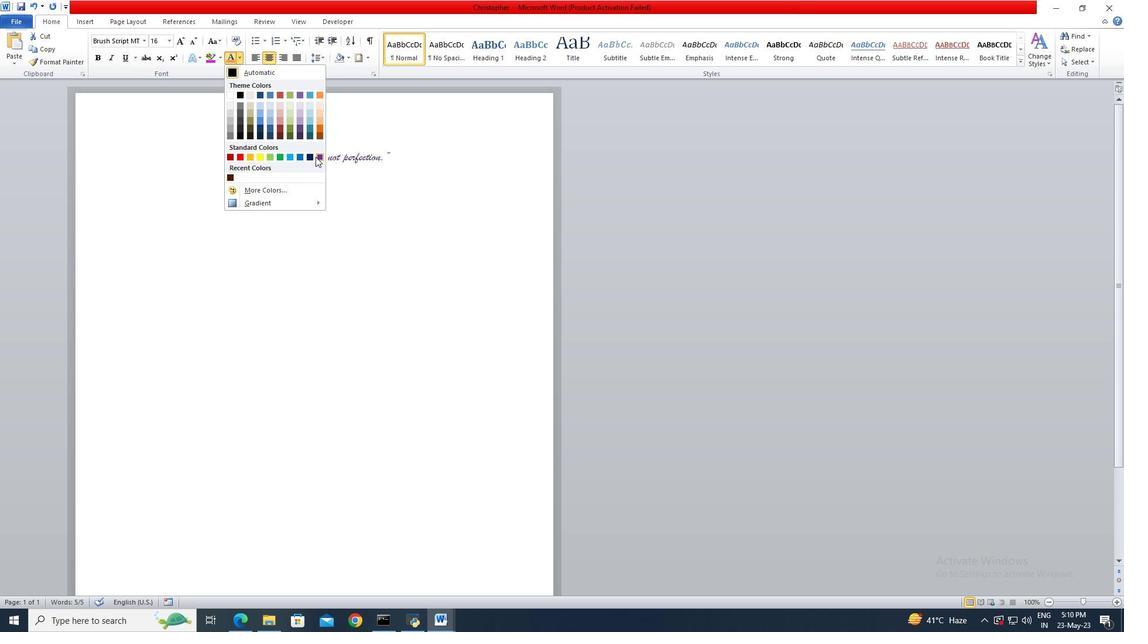 
Action: Mouse pressed left at (317, 159)
Screenshot: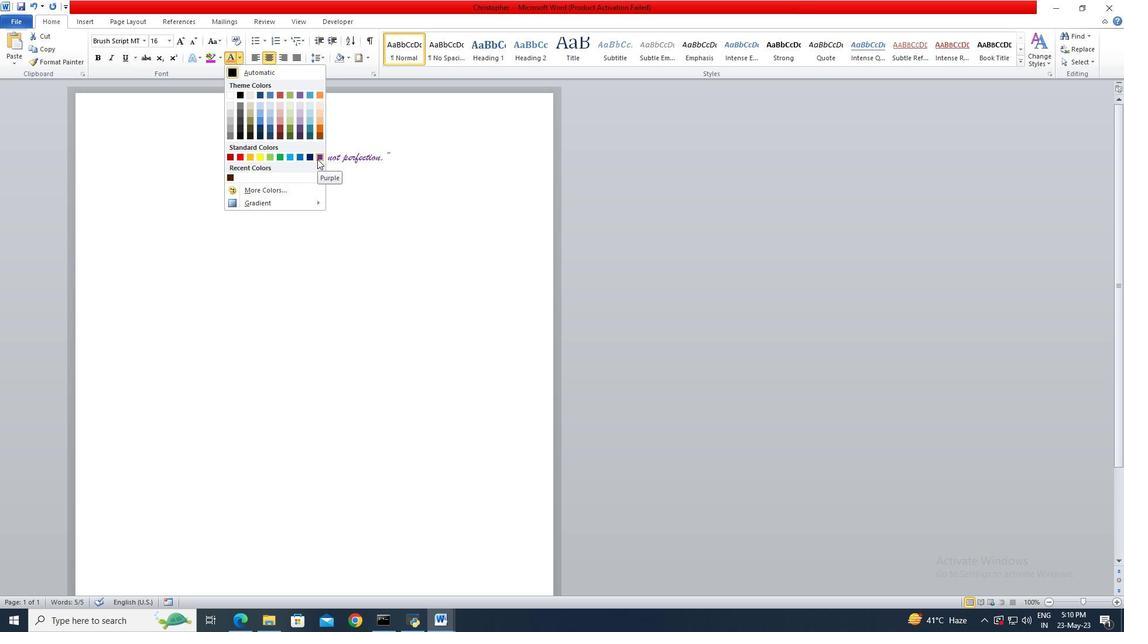 
Action: Mouse moved to (415, 156)
Screenshot: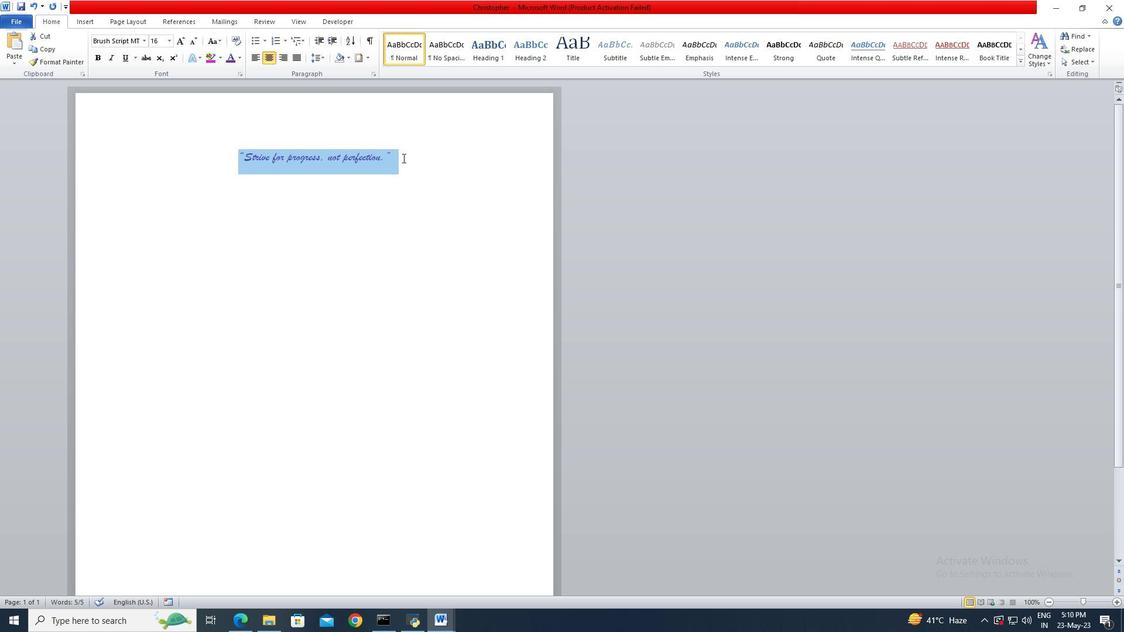 
Action: Mouse pressed left at (415, 156)
Screenshot: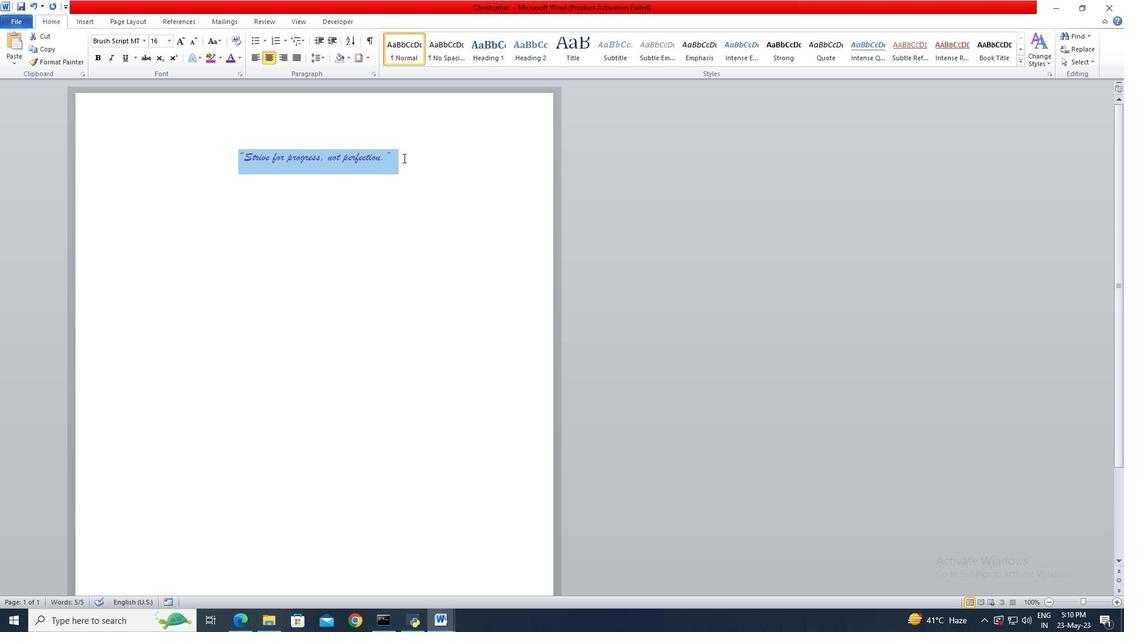 
